 Task: Find connections with filter location Pāndhurnā with filter topic #careeradvice with filter profile language Spanish with filter current company LawSikho with filter school Sree with filter industry Political Organizations with filter service category Immigration Law with filter keywords title Business Analyst
Action: Mouse moved to (514, 62)
Screenshot: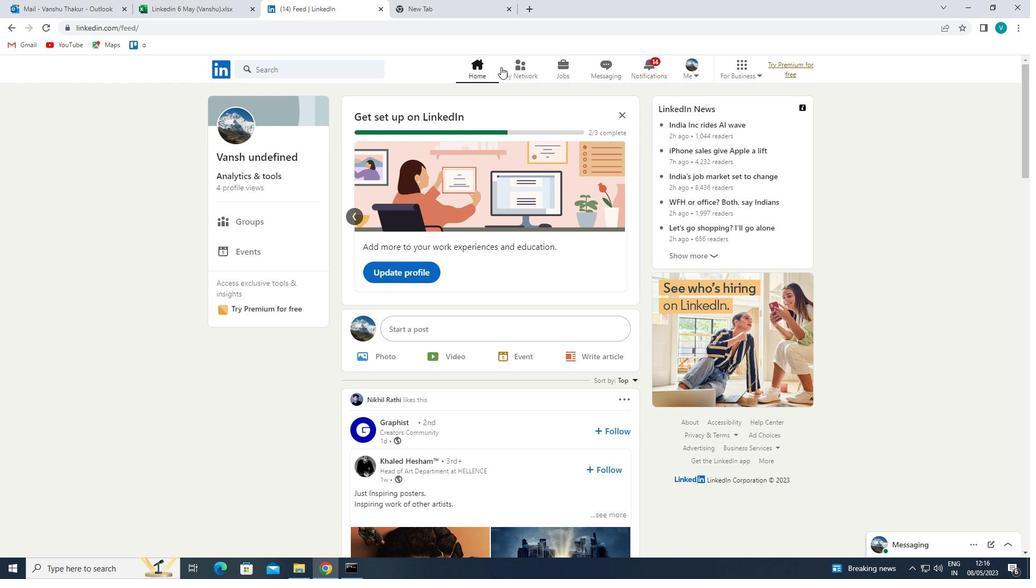 
Action: Mouse pressed left at (514, 62)
Screenshot: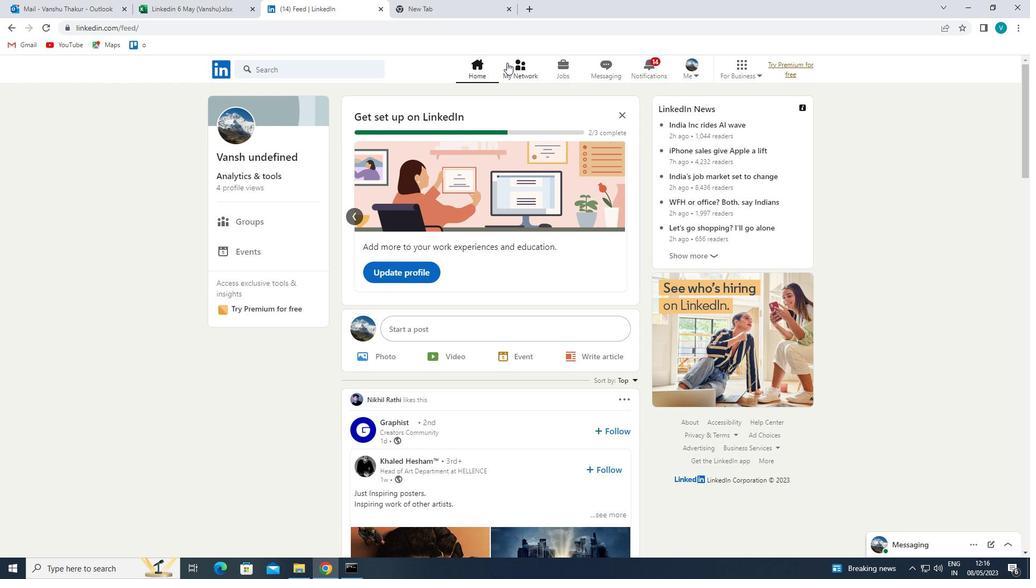 
Action: Mouse moved to (304, 125)
Screenshot: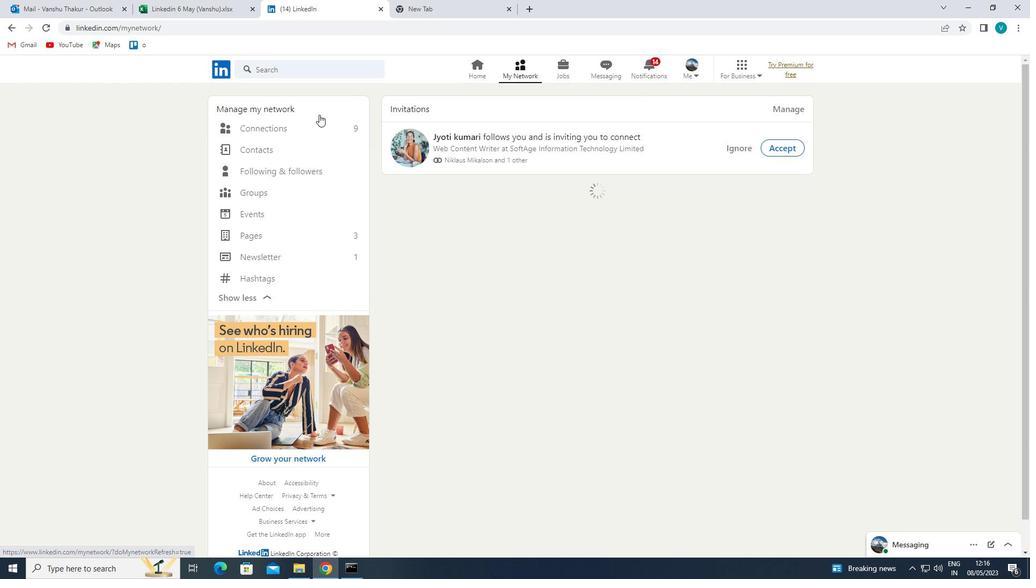 
Action: Mouse pressed left at (304, 125)
Screenshot: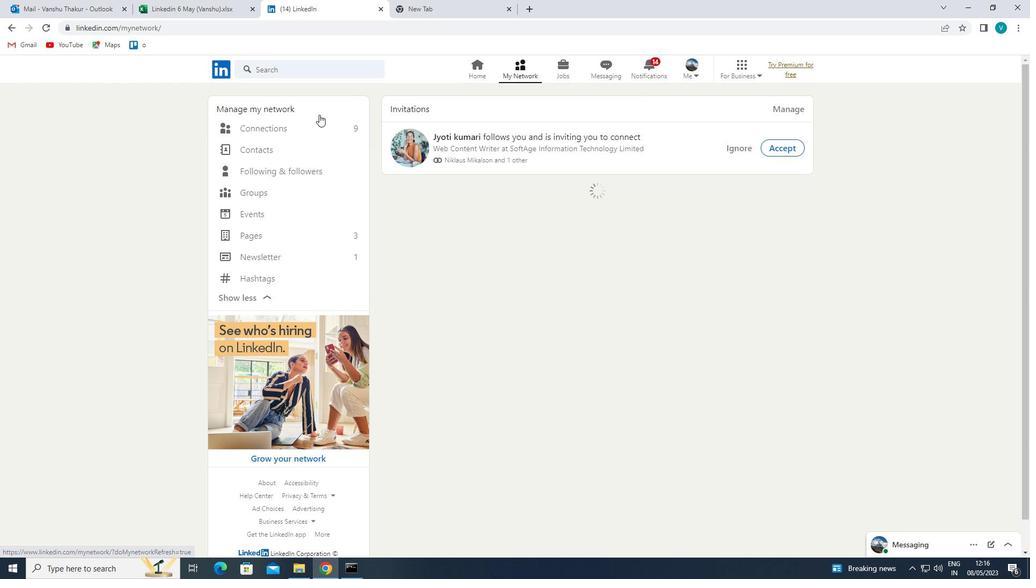 
Action: Mouse moved to (578, 124)
Screenshot: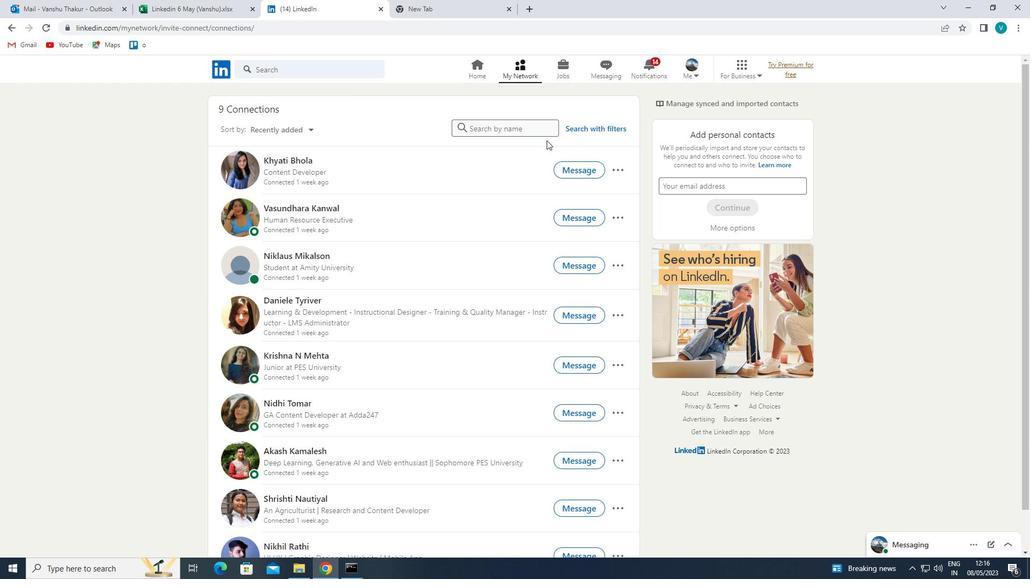 
Action: Mouse pressed left at (578, 124)
Screenshot: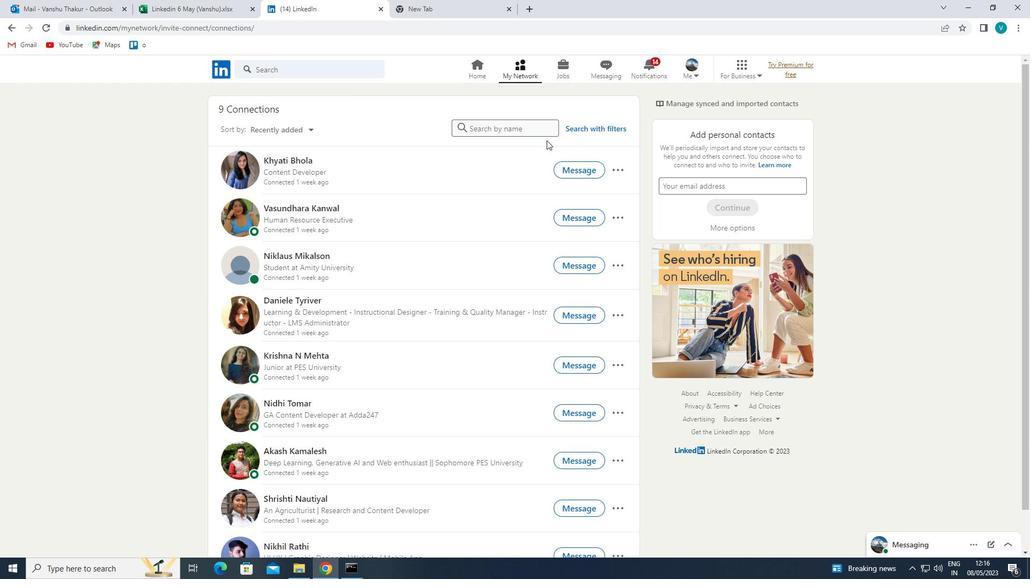 
Action: Mouse moved to (500, 100)
Screenshot: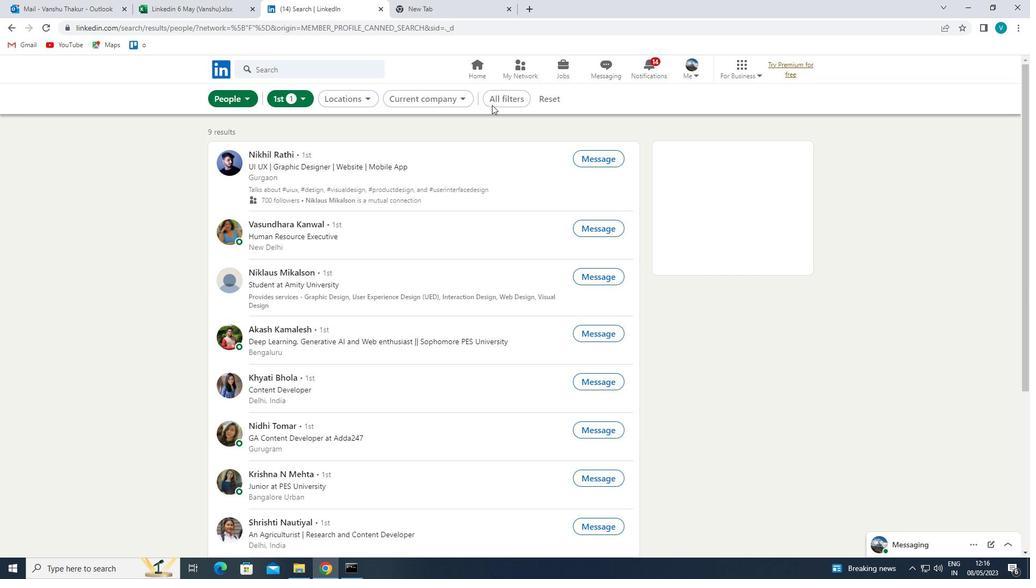 
Action: Mouse pressed left at (500, 100)
Screenshot: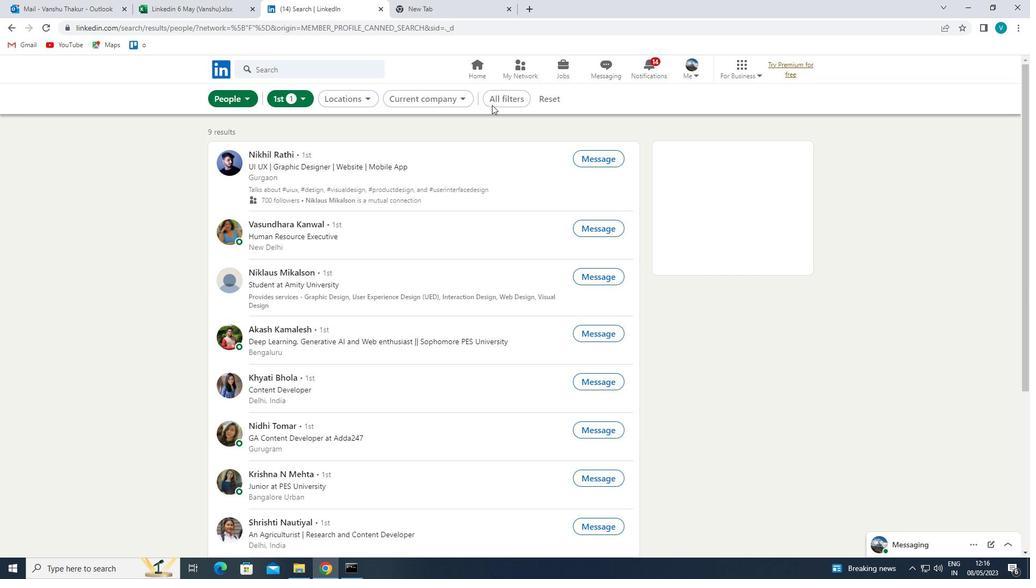 
Action: Mouse moved to (794, 214)
Screenshot: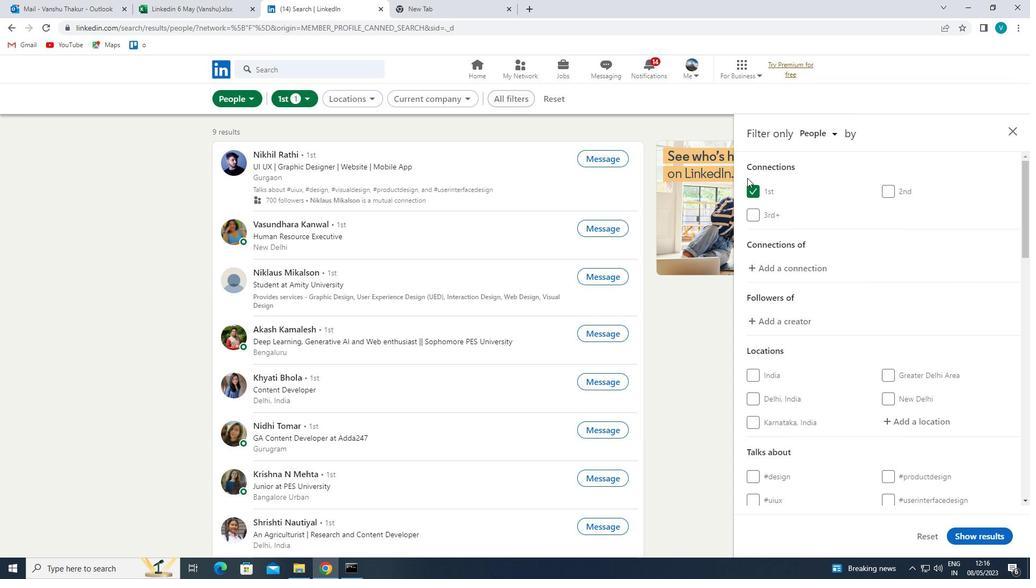 
Action: Mouse scrolled (794, 213) with delta (0, 0)
Screenshot: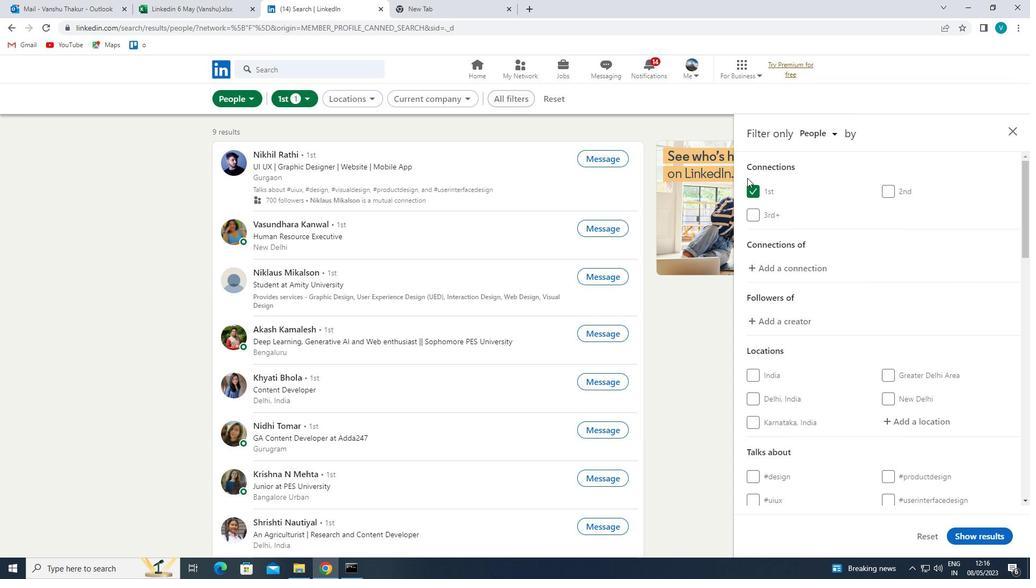 
Action: Mouse moved to (796, 216)
Screenshot: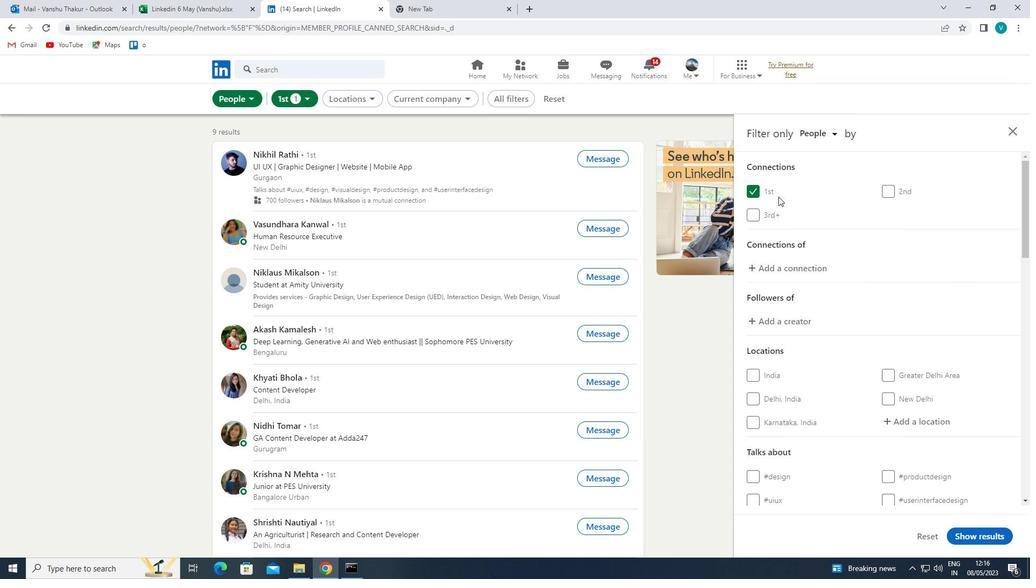 
Action: Mouse scrolled (796, 215) with delta (0, 0)
Screenshot: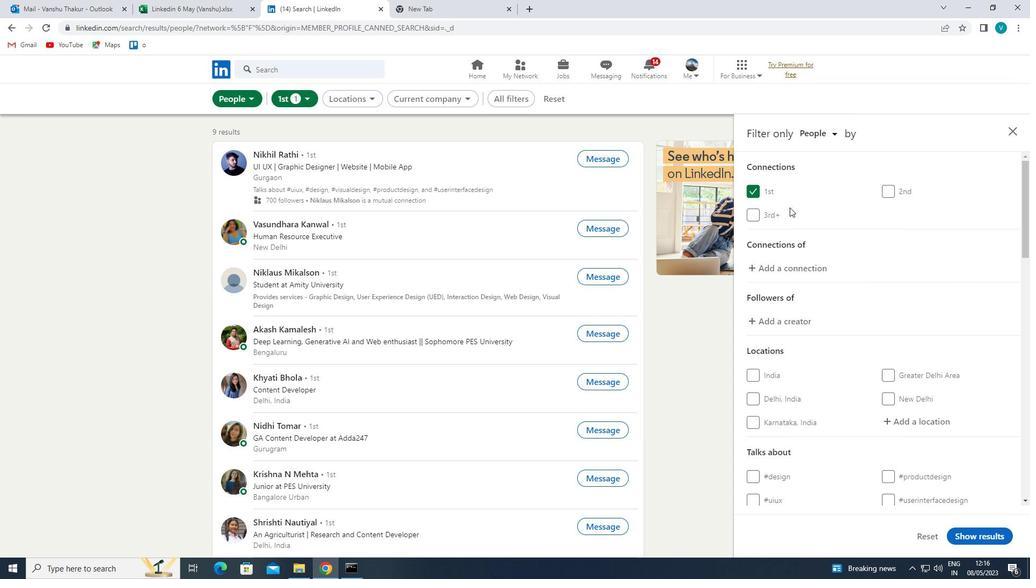
Action: Mouse moved to (796, 216)
Screenshot: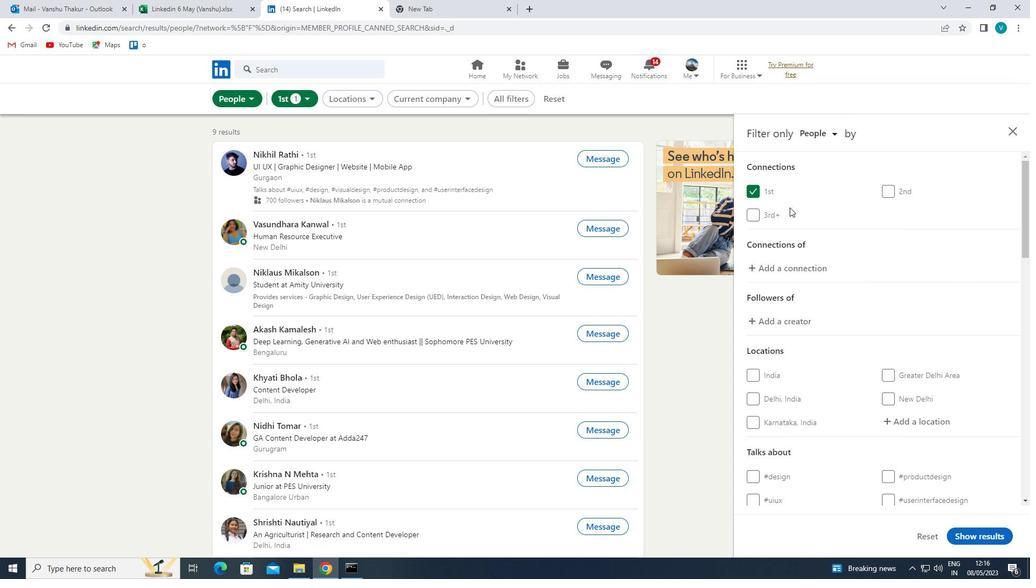 
Action: Mouse scrolled (796, 215) with delta (0, 0)
Screenshot: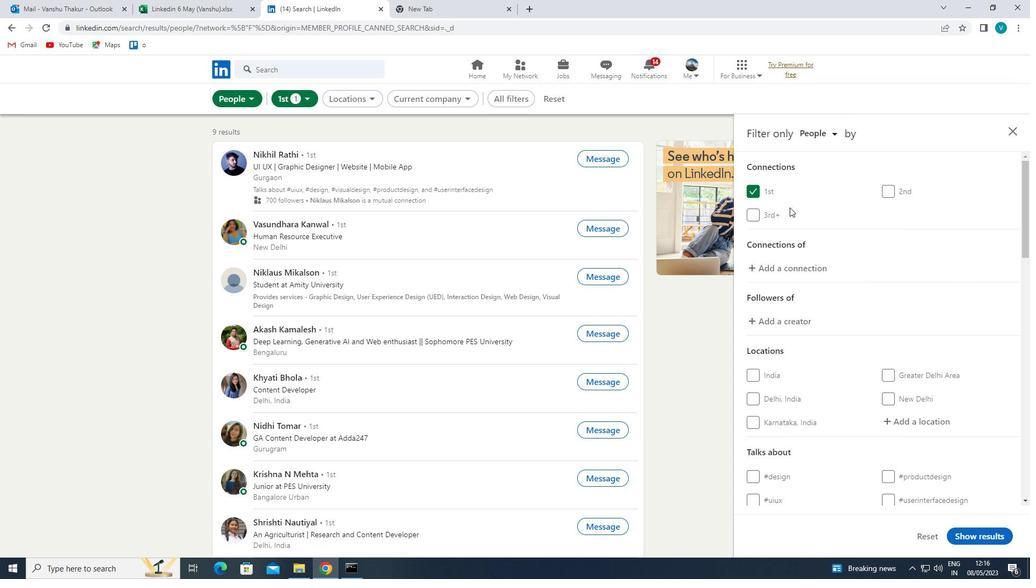 
Action: Mouse moved to (935, 265)
Screenshot: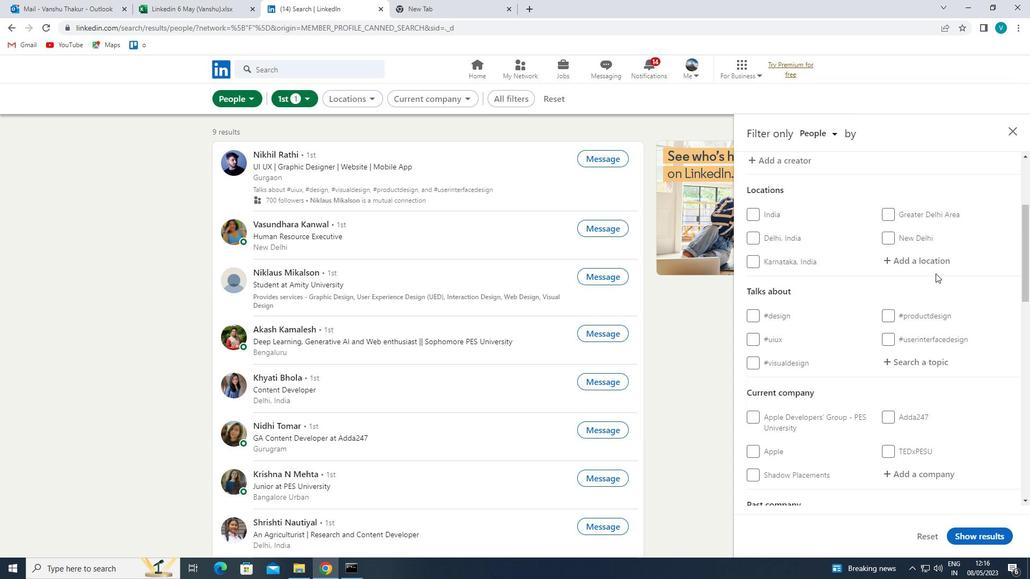 
Action: Mouse pressed left at (935, 265)
Screenshot: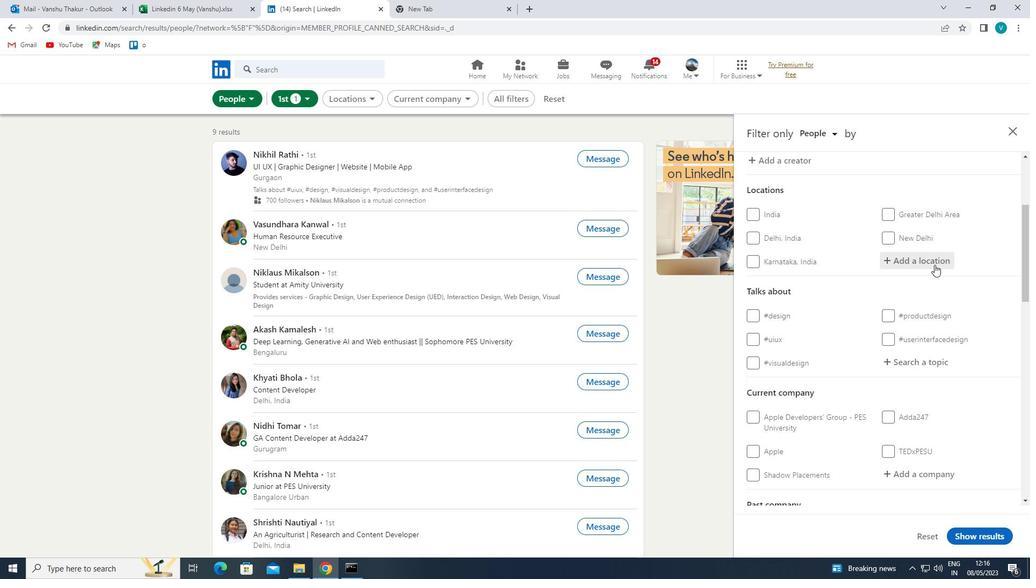 
Action: Mouse moved to (800, 205)
Screenshot: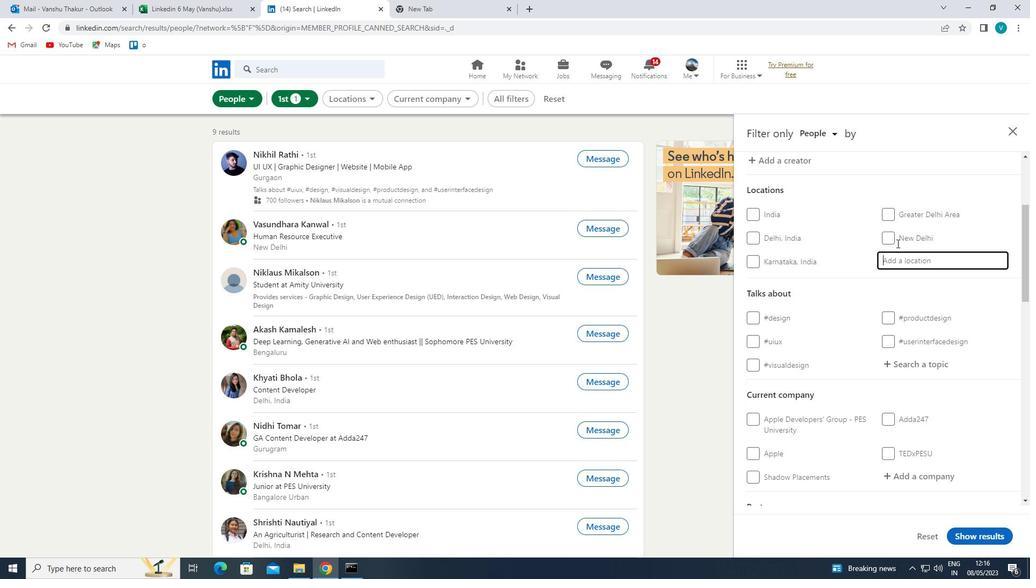
Action: Key pressed <Key.shift>PANDHURNA
Screenshot: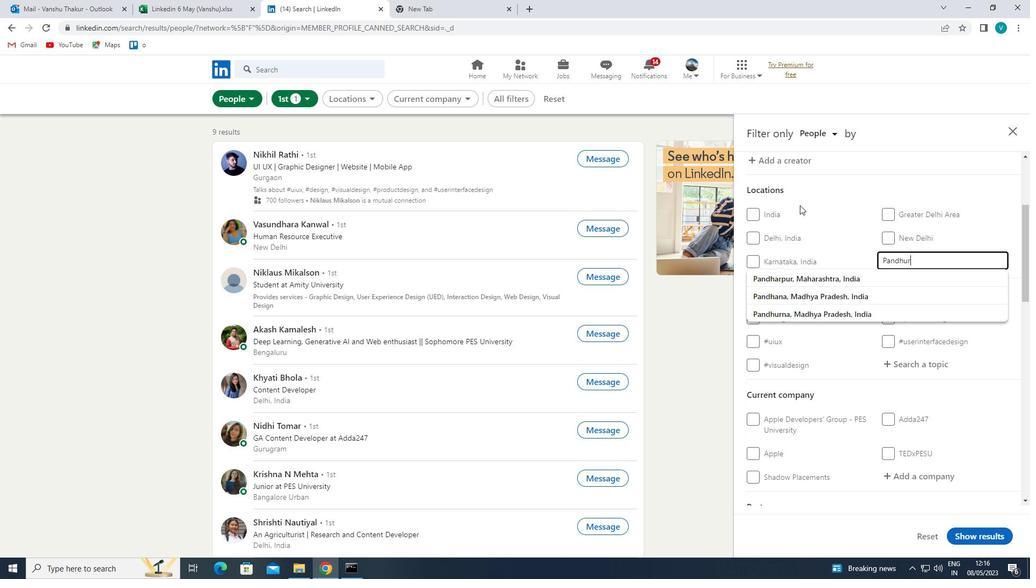 
Action: Mouse moved to (807, 275)
Screenshot: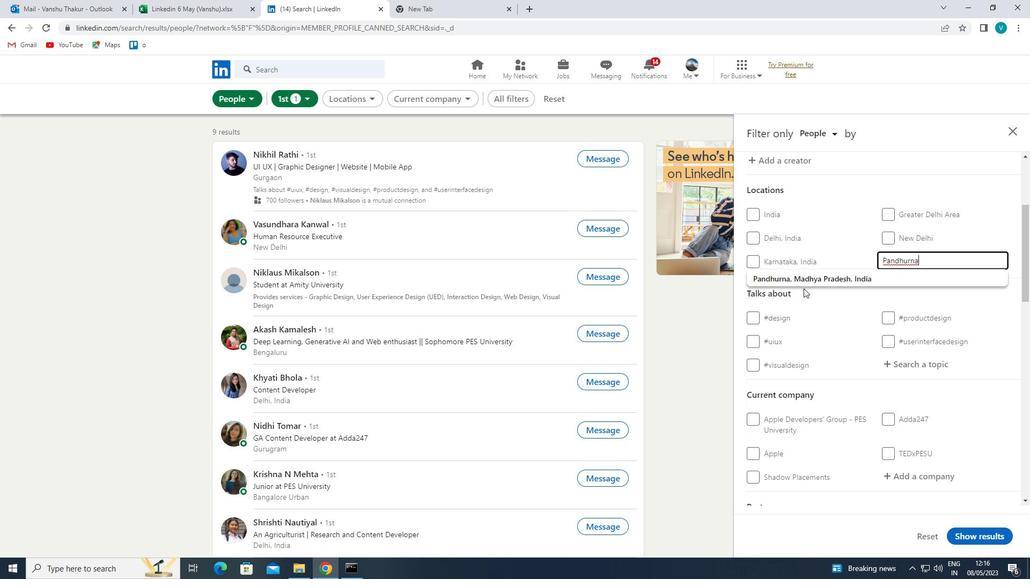 
Action: Mouse pressed left at (807, 275)
Screenshot: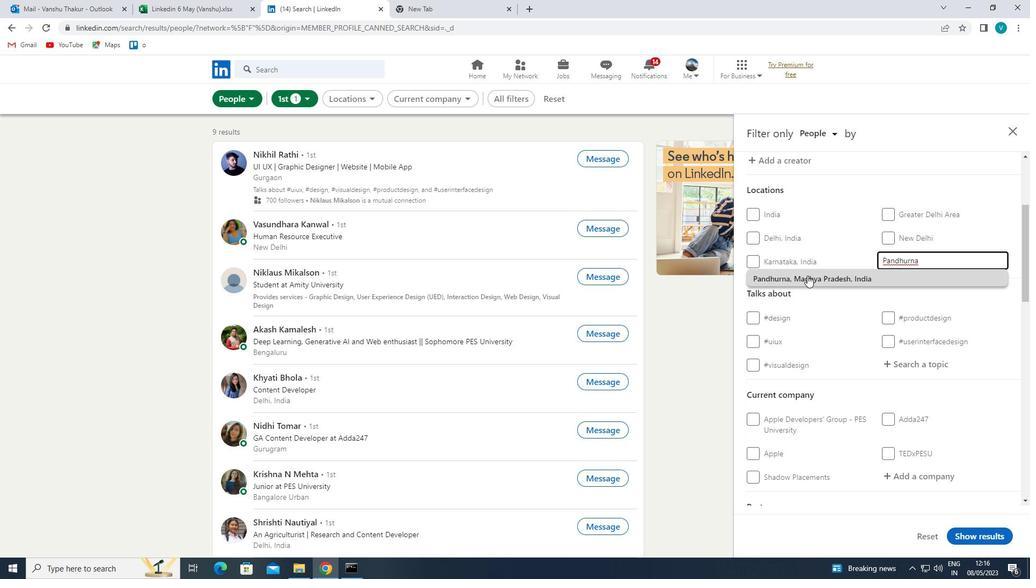 
Action: Mouse moved to (953, 351)
Screenshot: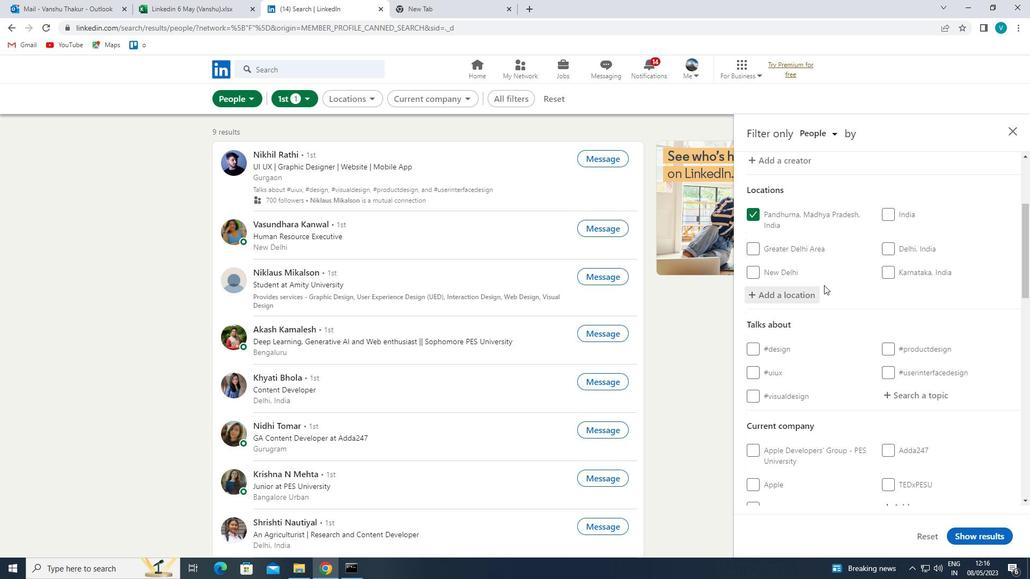 
Action: Mouse scrolled (953, 351) with delta (0, 0)
Screenshot: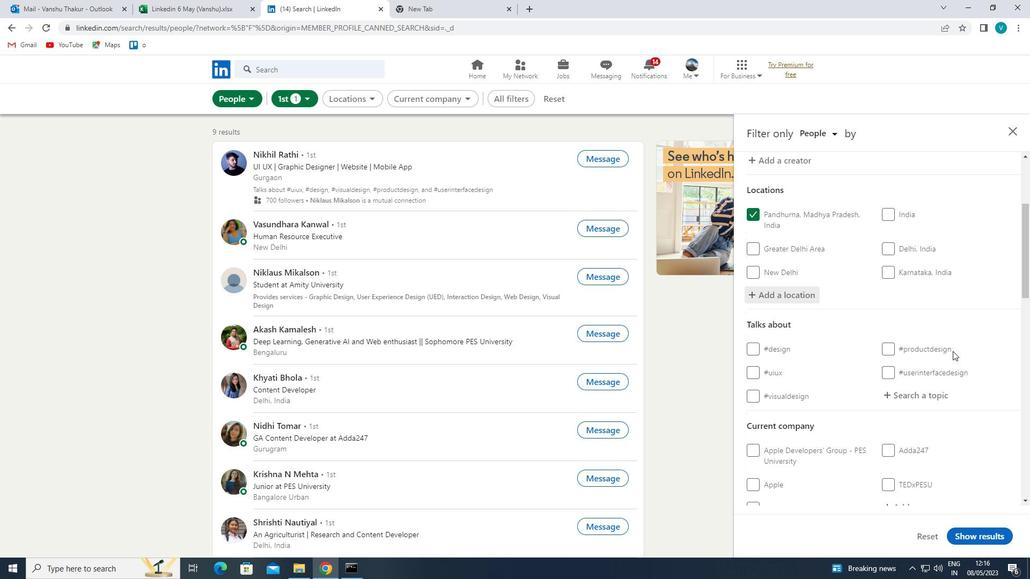 
Action: Mouse moved to (943, 343)
Screenshot: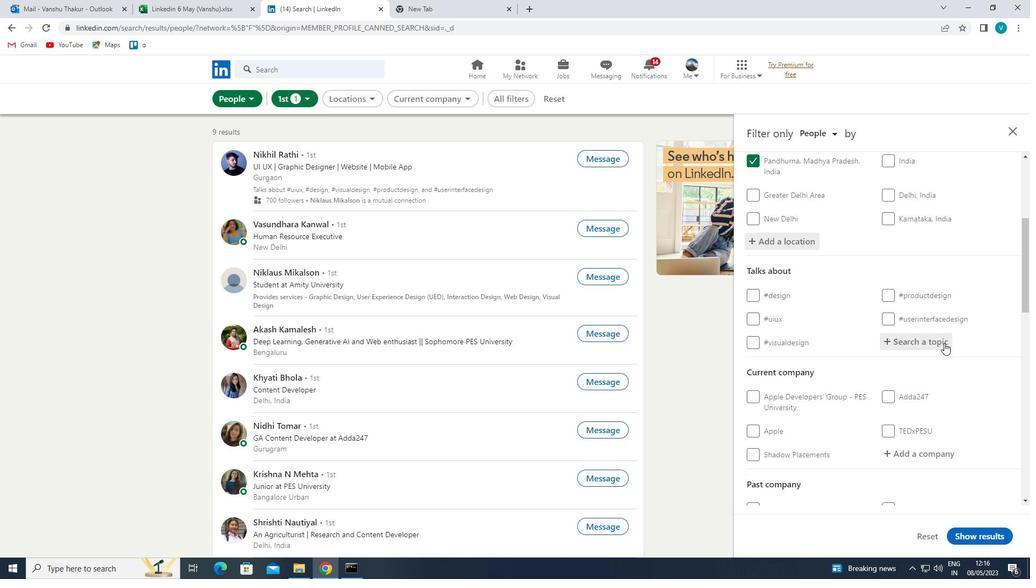 
Action: Mouse pressed left at (943, 343)
Screenshot: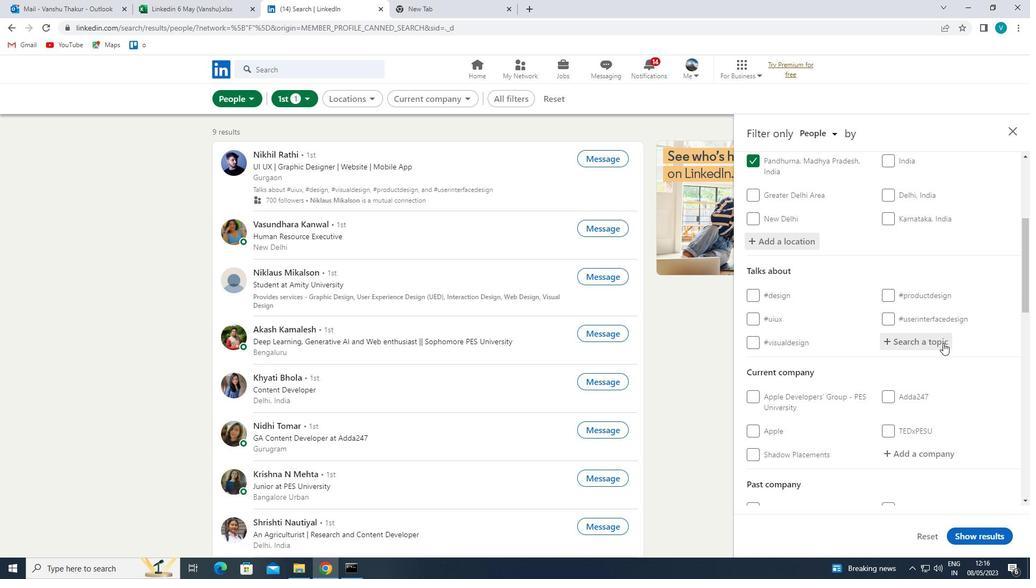 
Action: Mouse moved to (861, 295)
Screenshot: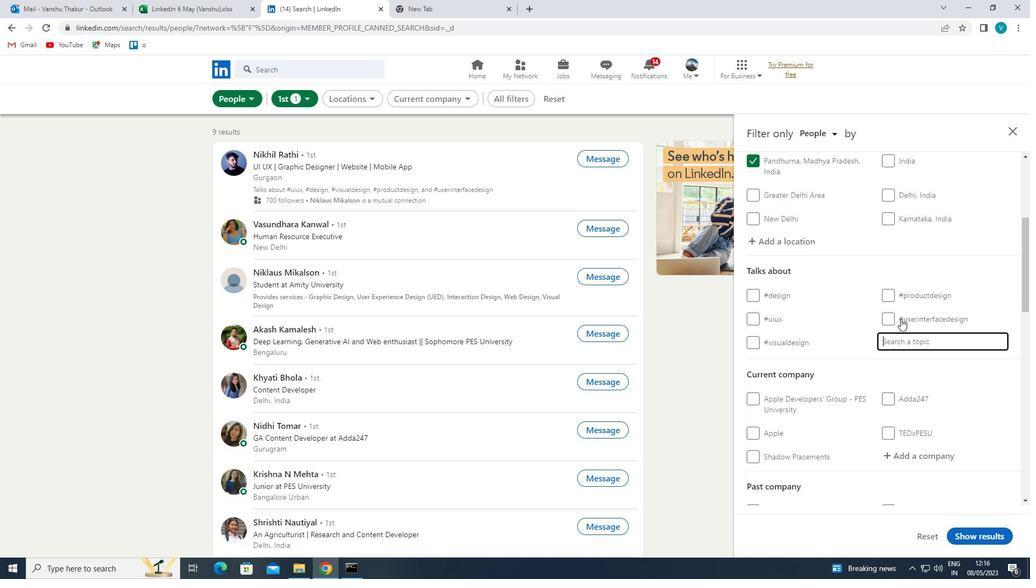
Action: Key pressed CAREERAD
Screenshot: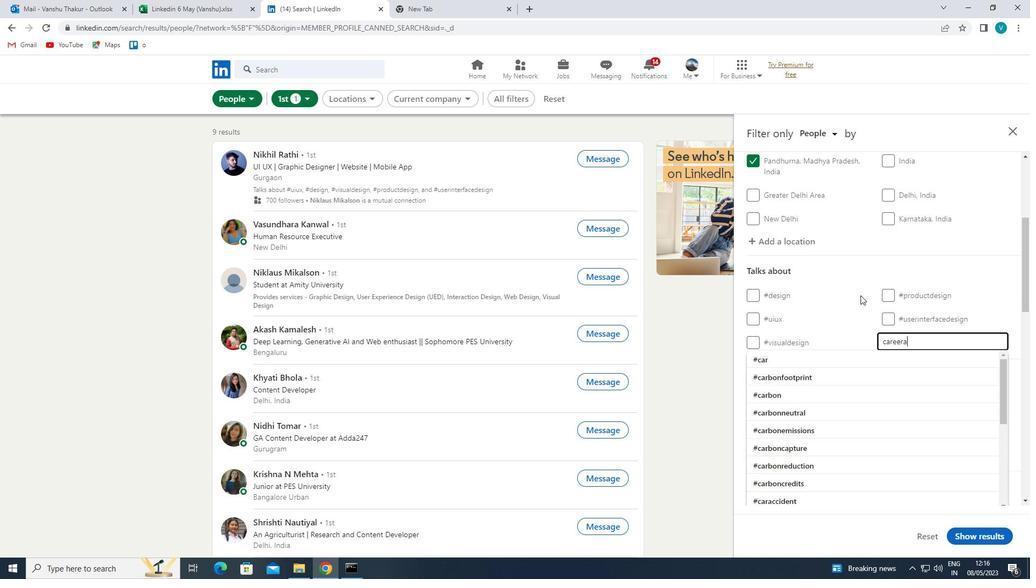 
Action: Mouse moved to (840, 354)
Screenshot: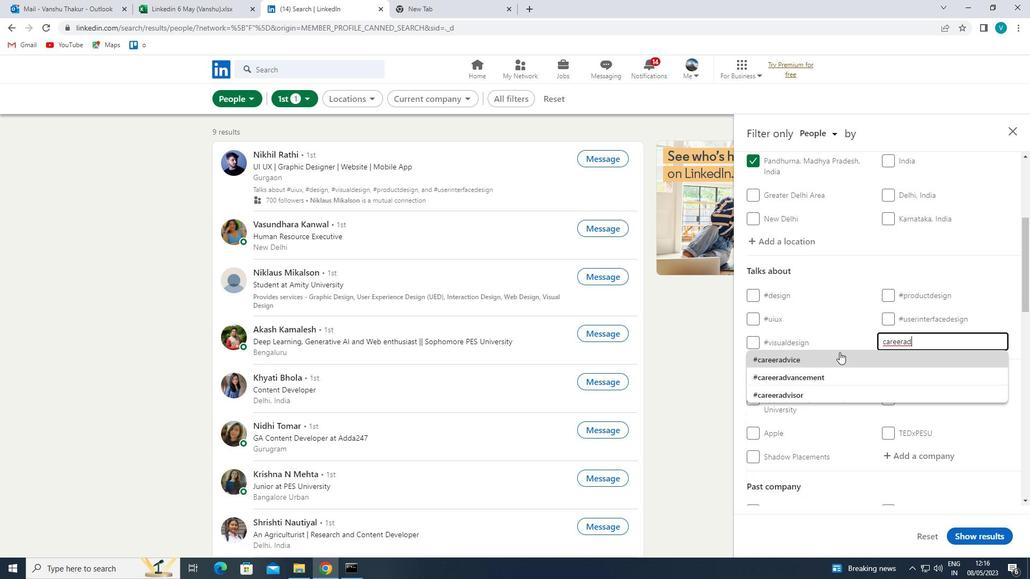 
Action: Mouse pressed left at (840, 354)
Screenshot: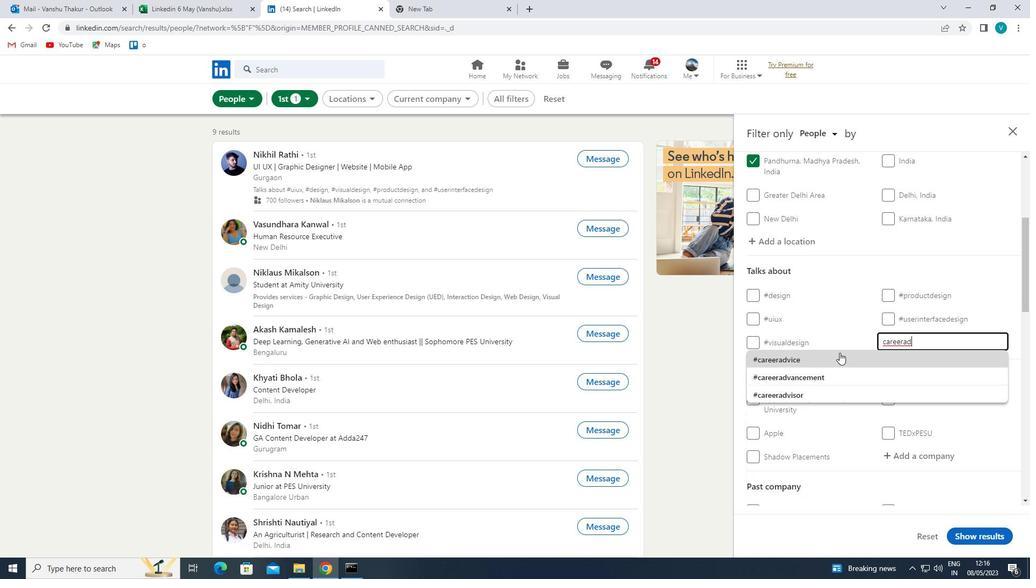 
Action: Mouse moved to (928, 358)
Screenshot: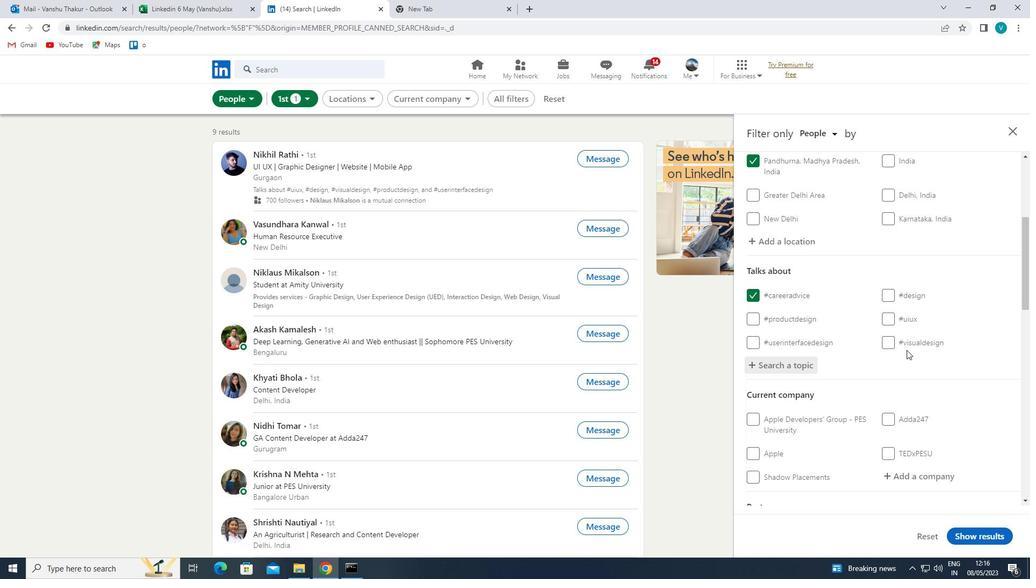 
Action: Mouse scrolled (928, 357) with delta (0, 0)
Screenshot: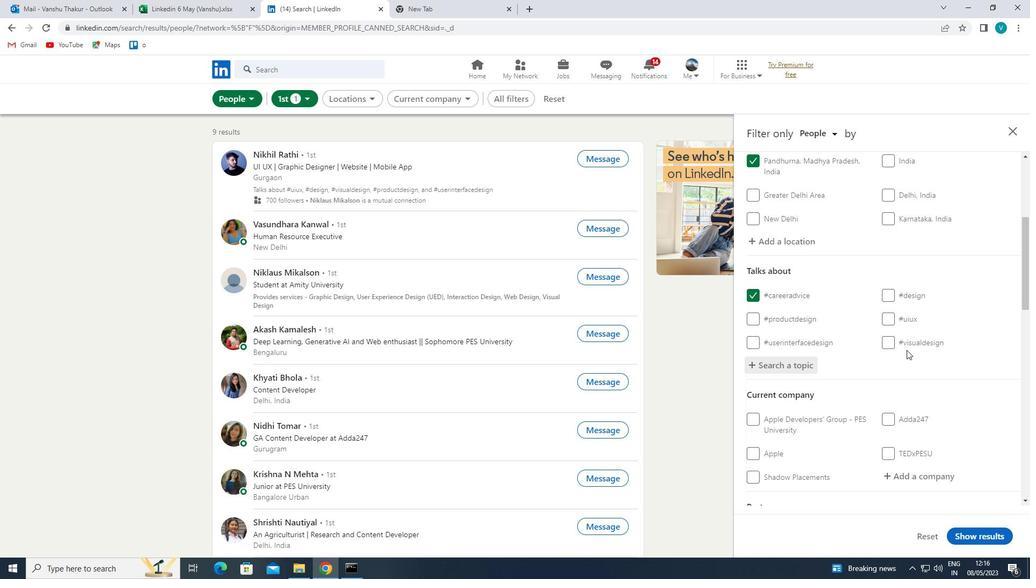 
Action: Mouse moved to (931, 360)
Screenshot: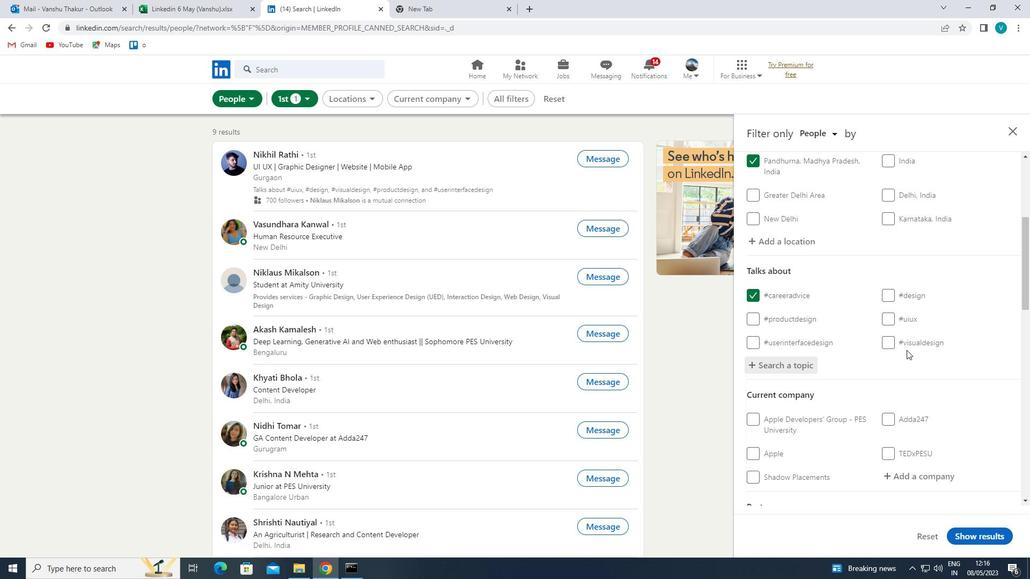 
Action: Mouse scrolled (931, 360) with delta (0, 0)
Screenshot: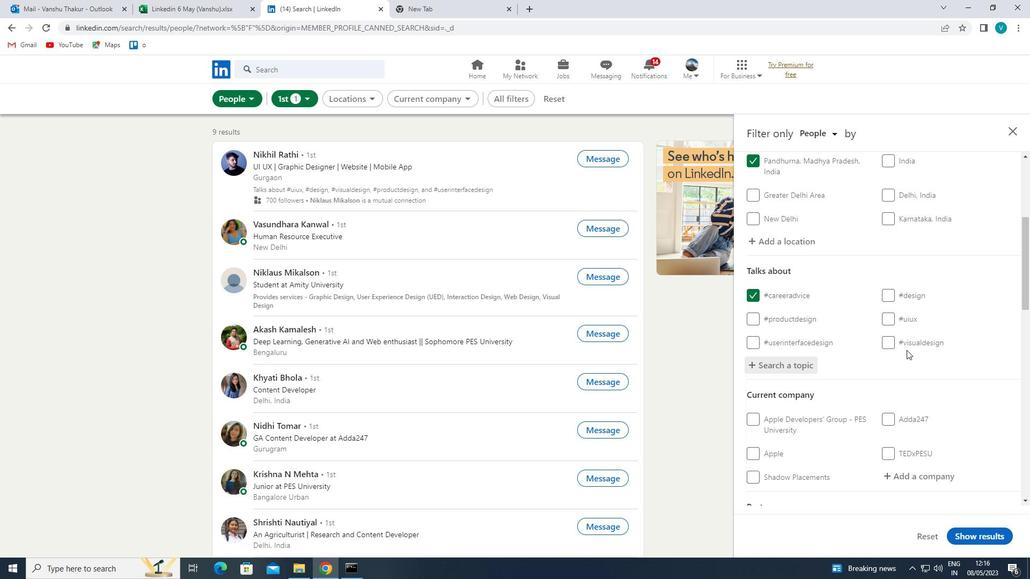 
Action: Mouse moved to (934, 369)
Screenshot: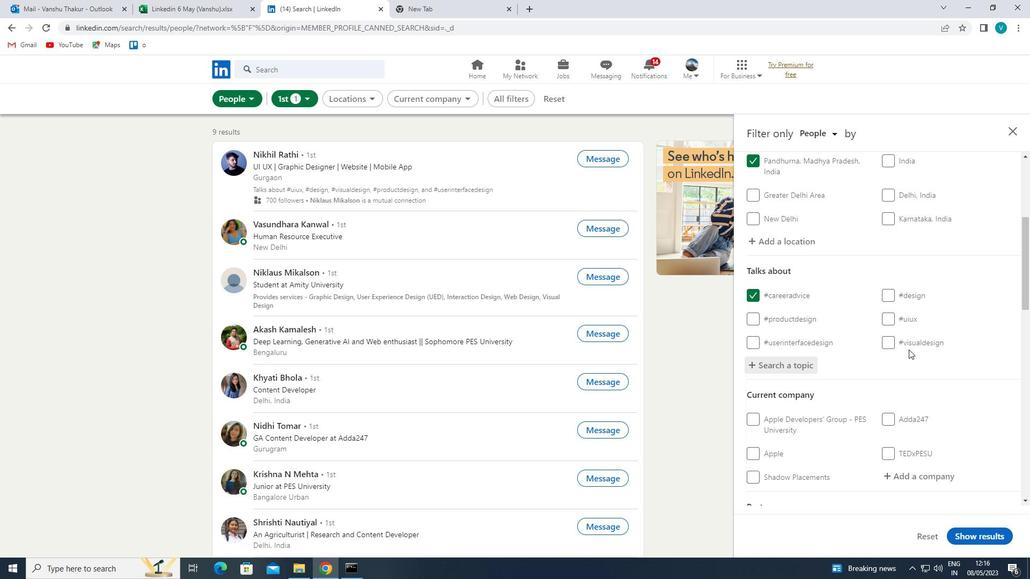 
Action: Mouse scrolled (934, 368) with delta (0, 0)
Screenshot: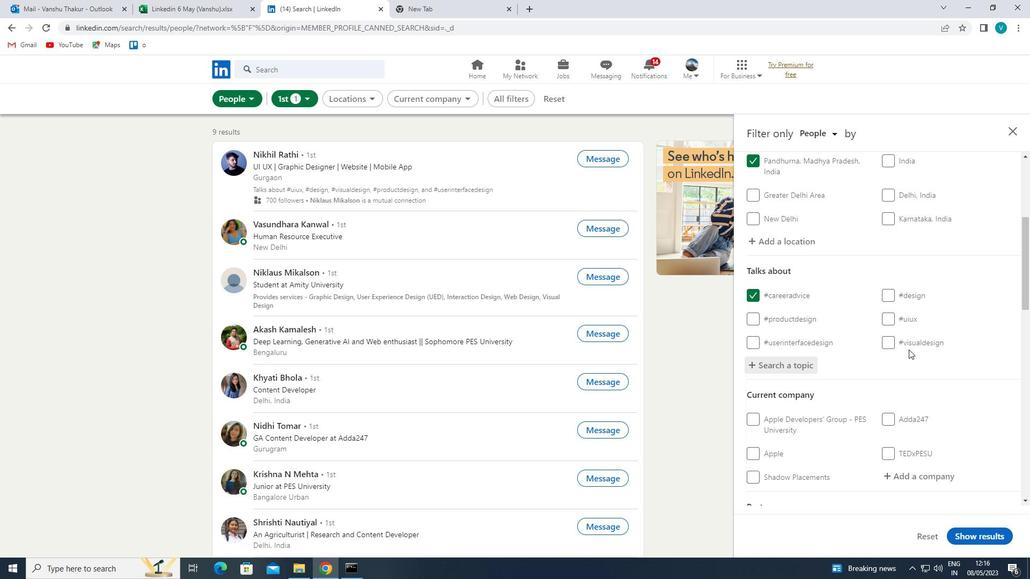 
Action: Mouse moved to (933, 371)
Screenshot: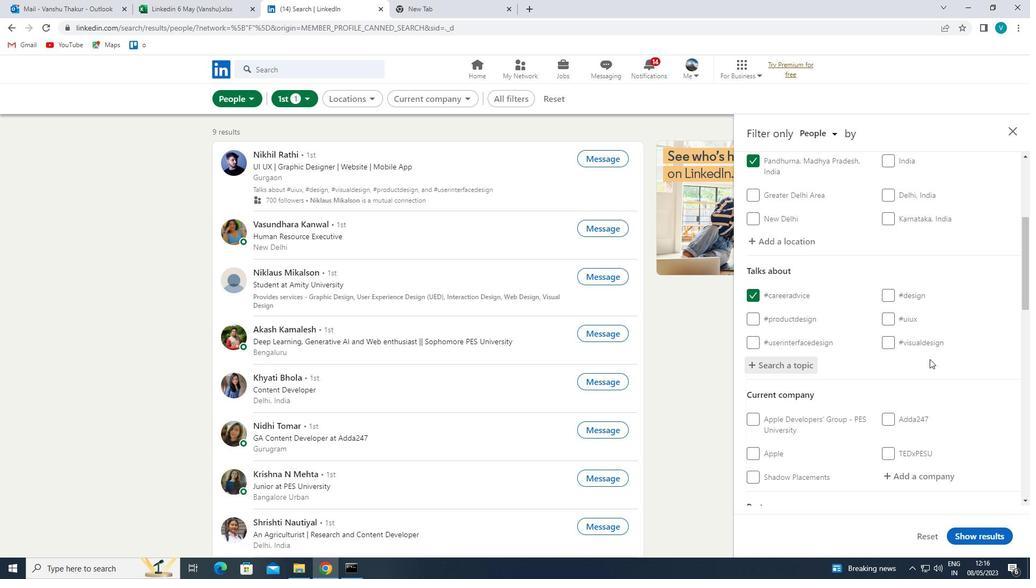 
Action: Mouse scrolled (933, 370) with delta (0, 0)
Screenshot: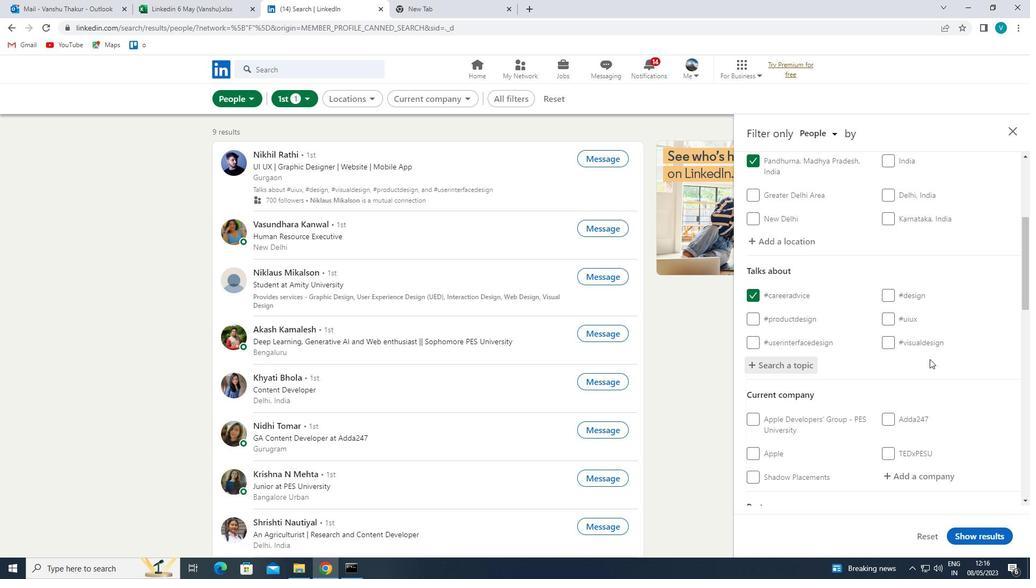 
Action: Mouse moved to (917, 263)
Screenshot: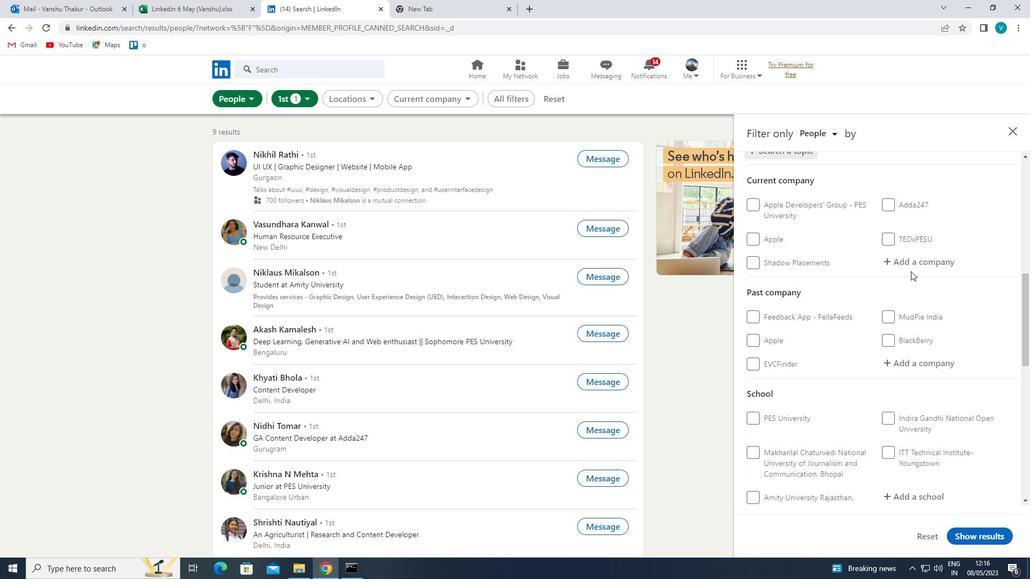 
Action: Mouse pressed left at (917, 263)
Screenshot: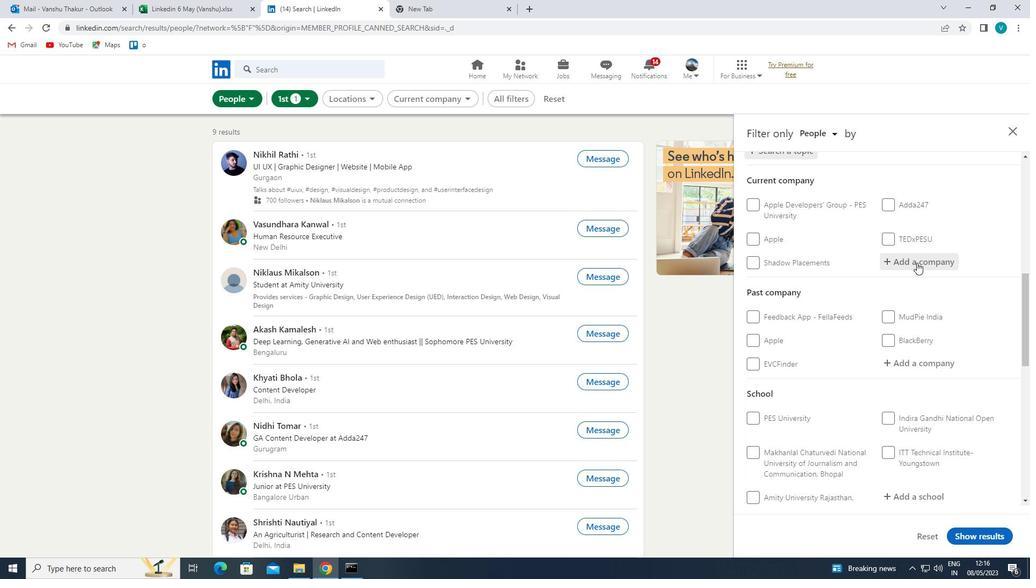 
Action: Key pressed <Key.shift>LAW<Key.shift>SIKHO
Screenshot: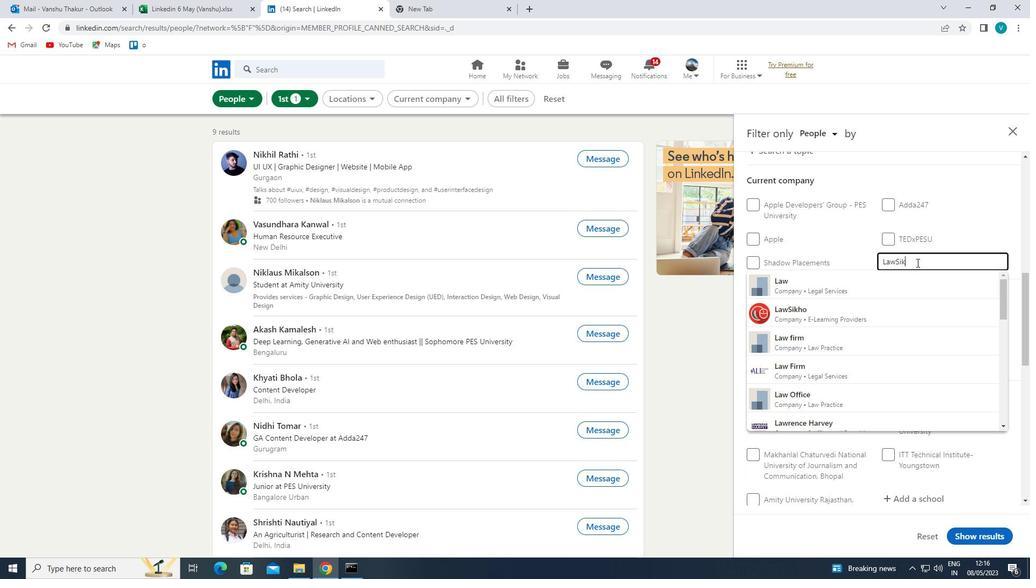 
Action: Mouse moved to (898, 279)
Screenshot: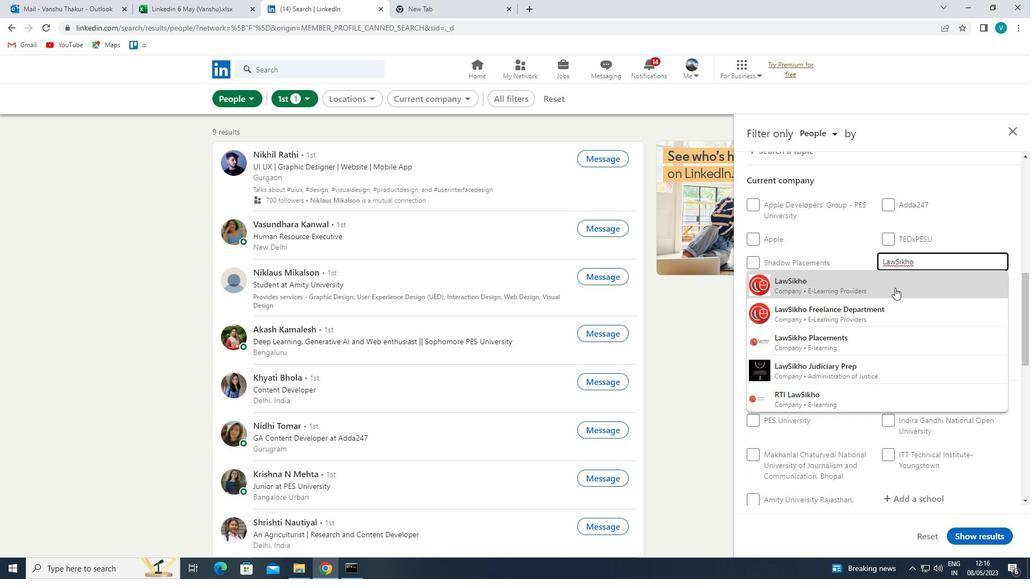 
Action: Mouse pressed left at (898, 279)
Screenshot: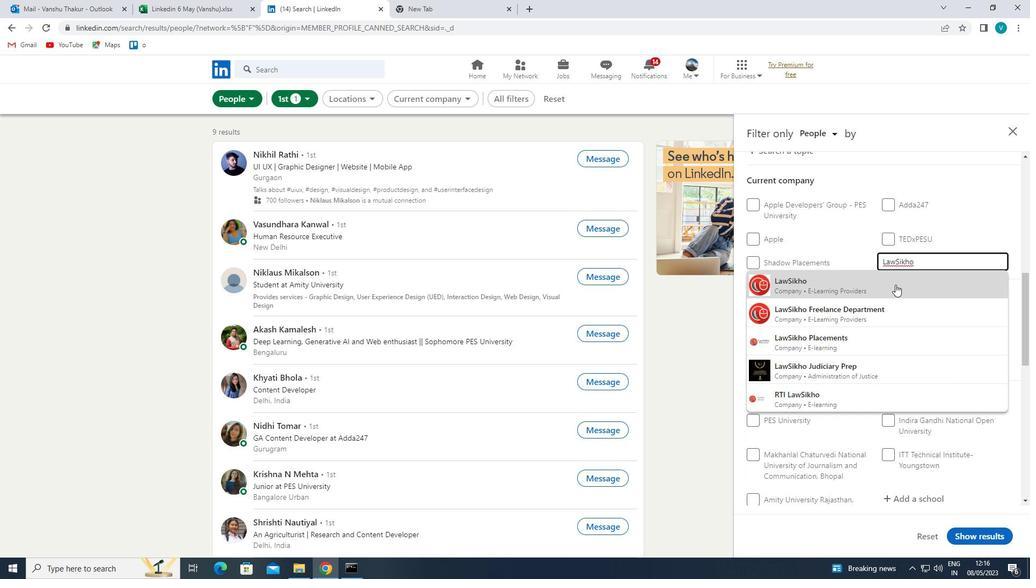 
Action: Mouse moved to (898, 278)
Screenshot: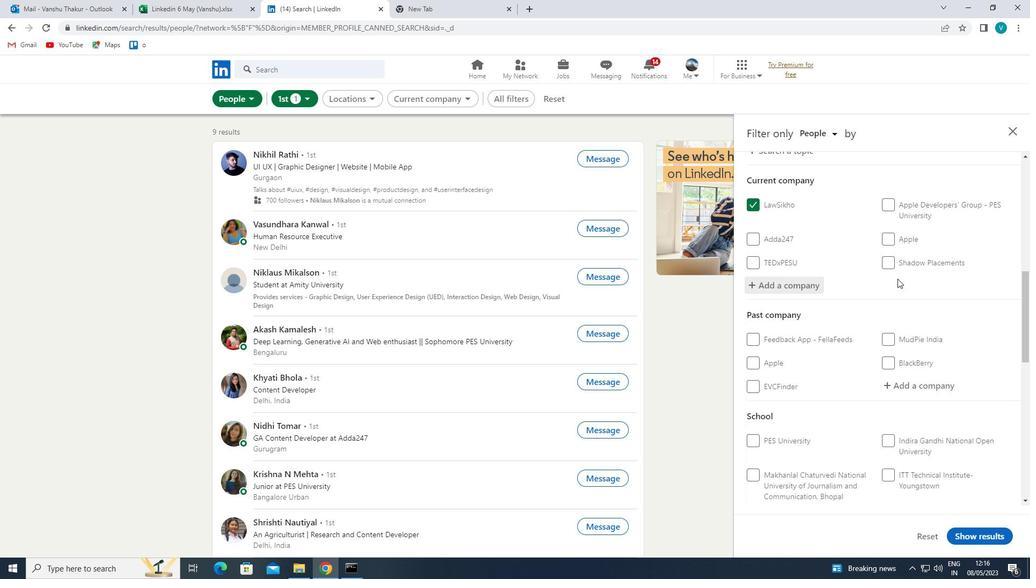 
Action: Mouse scrolled (898, 278) with delta (0, 0)
Screenshot: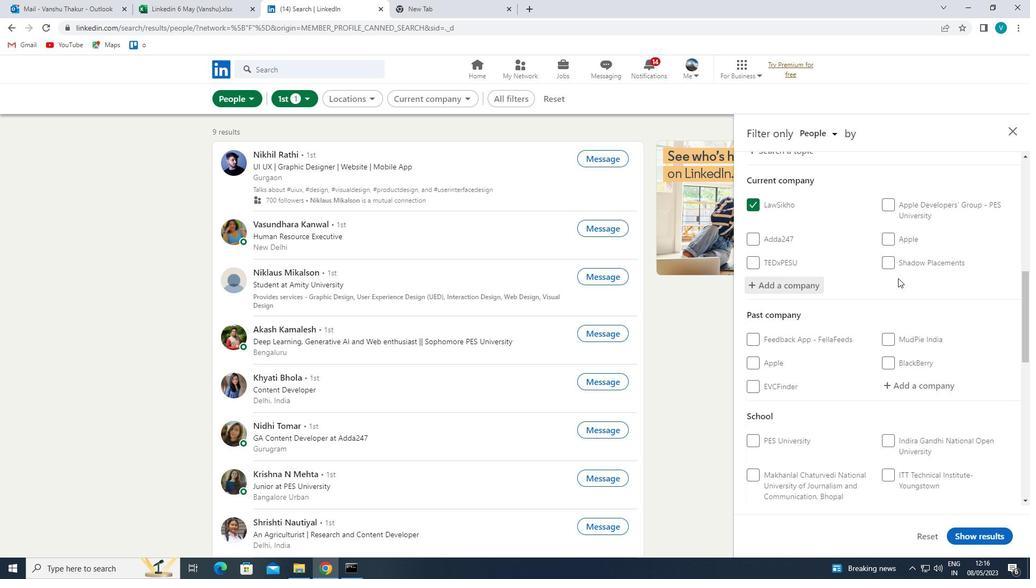 
Action: Mouse moved to (899, 278)
Screenshot: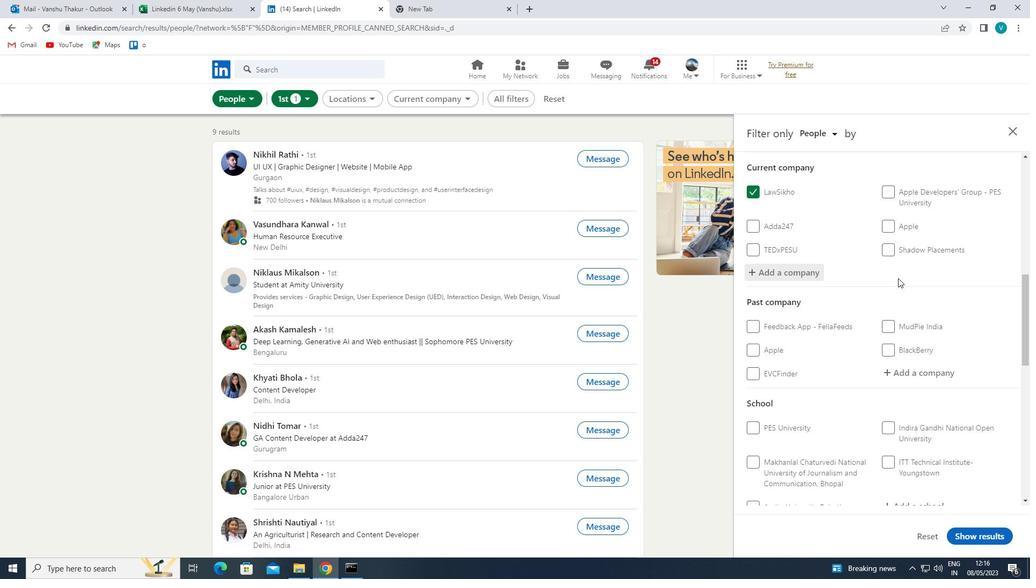 
Action: Mouse scrolled (899, 278) with delta (0, 0)
Screenshot: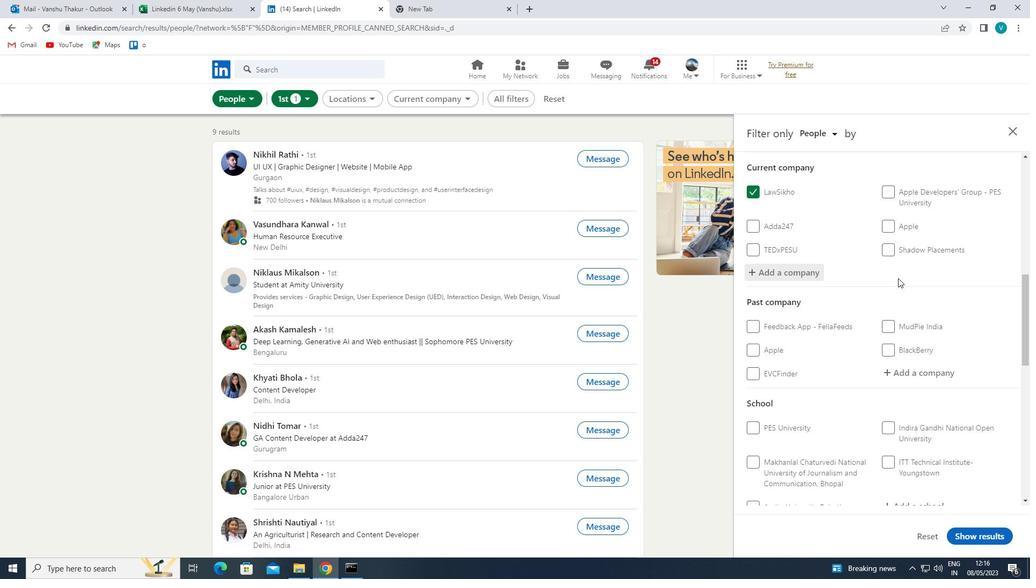 
Action: Mouse moved to (900, 279)
Screenshot: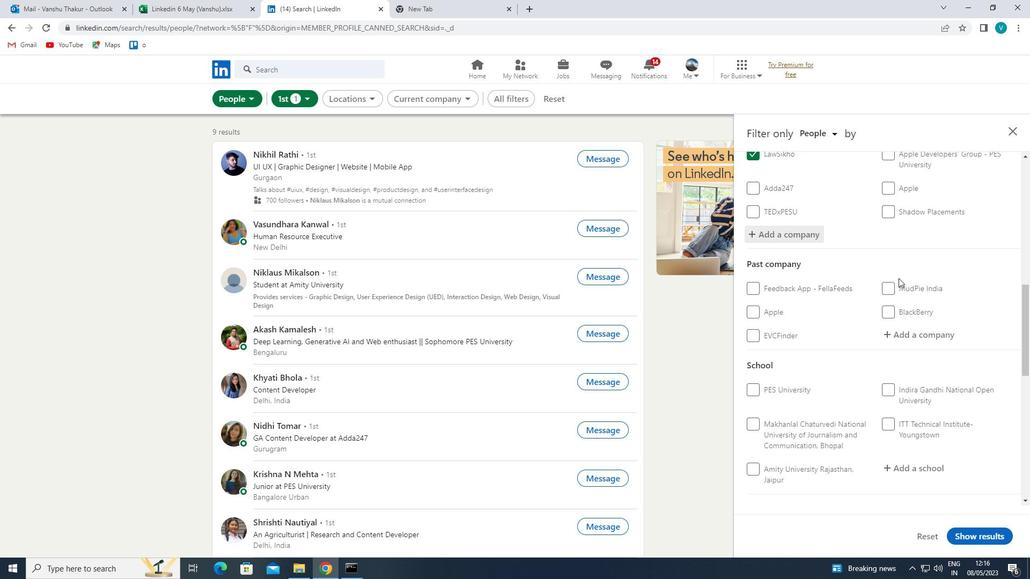 
Action: Mouse scrolled (900, 279) with delta (0, 0)
Screenshot: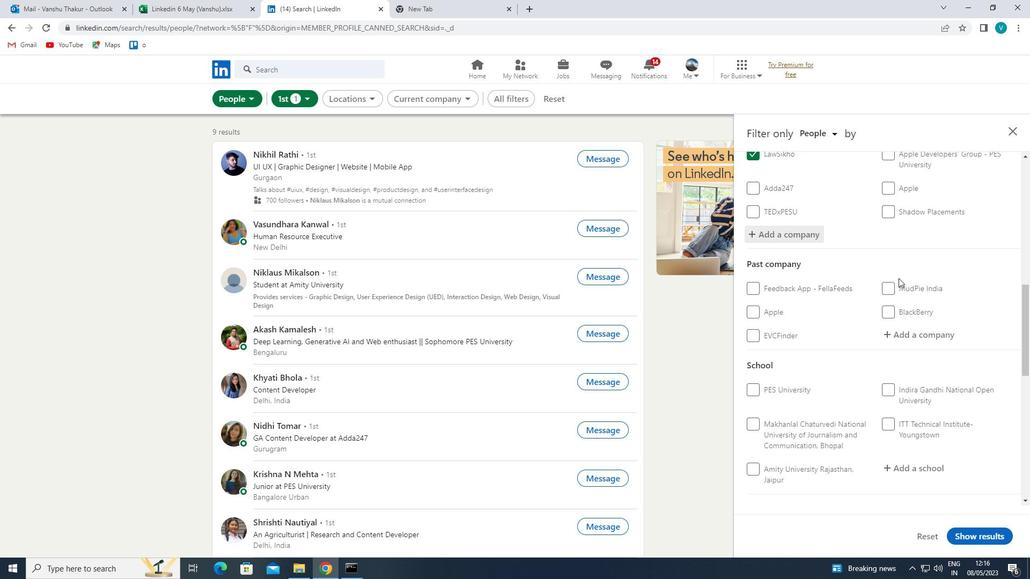 
Action: Mouse moved to (901, 280)
Screenshot: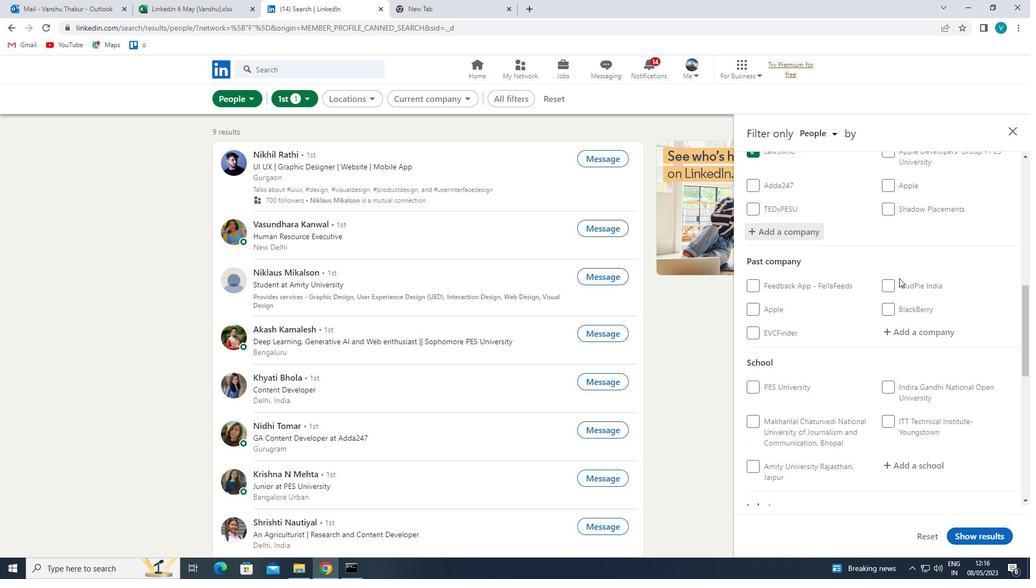 
Action: Mouse scrolled (901, 280) with delta (0, 0)
Screenshot: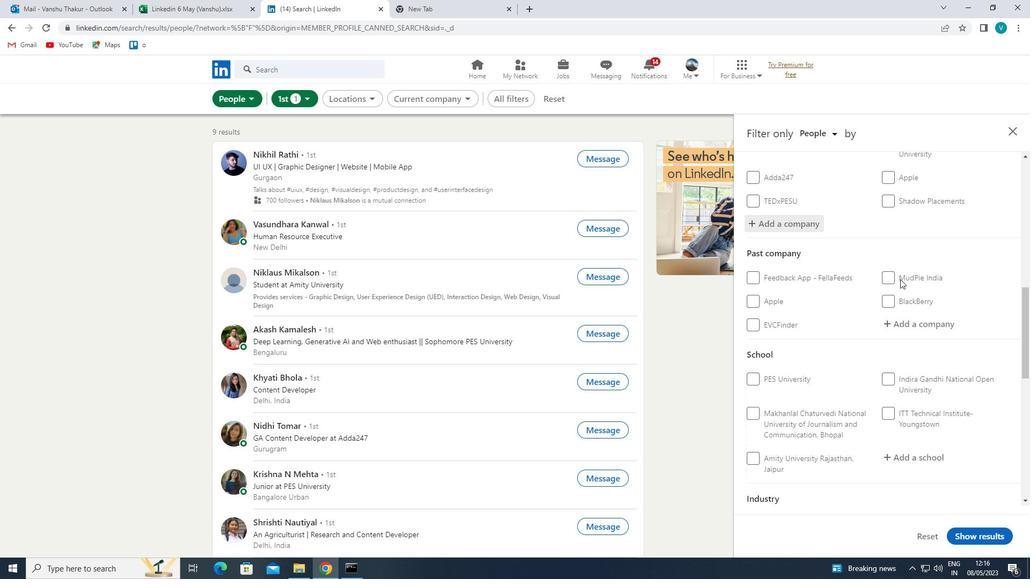 
Action: Mouse moved to (933, 303)
Screenshot: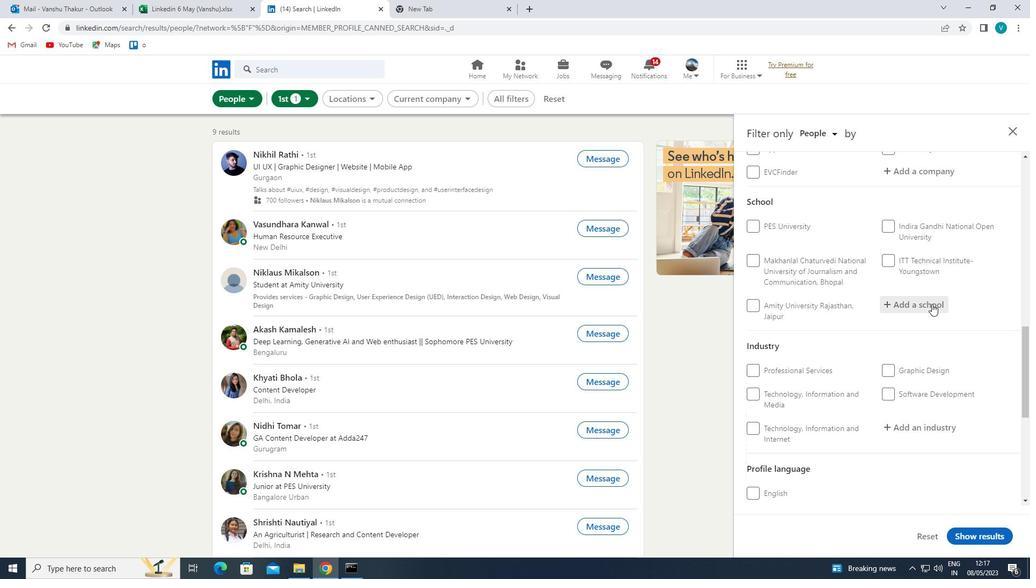 
Action: Mouse pressed left at (933, 303)
Screenshot: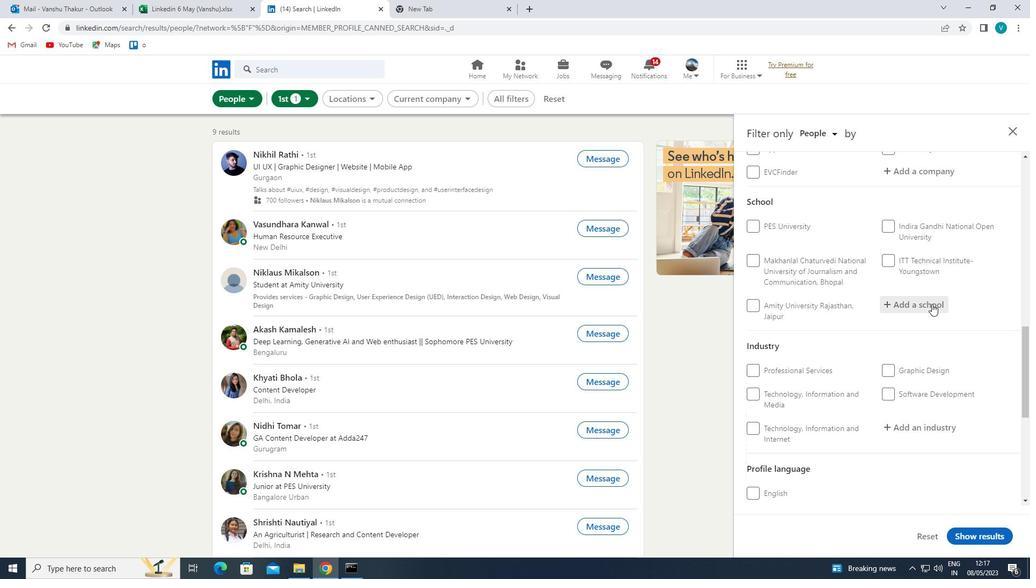 
Action: Key pressed <Key.shift>SREE
Screenshot: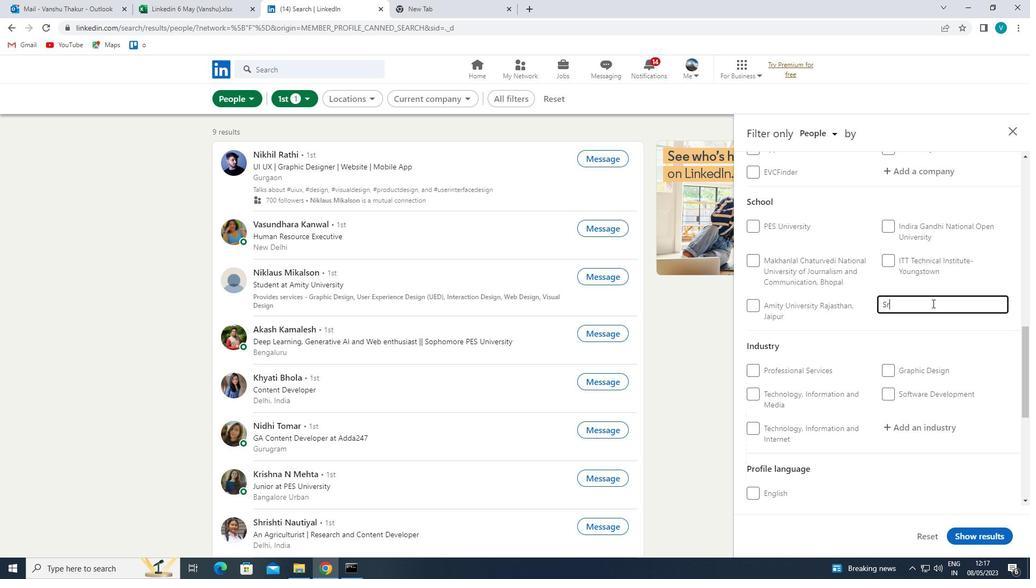 
Action: Mouse moved to (847, 326)
Screenshot: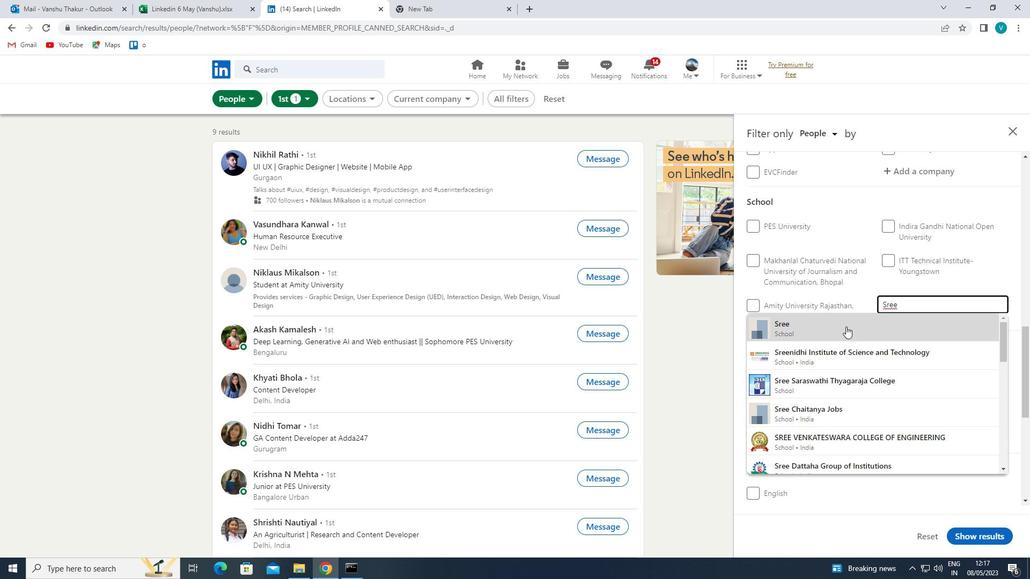 
Action: Mouse pressed left at (847, 326)
Screenshot: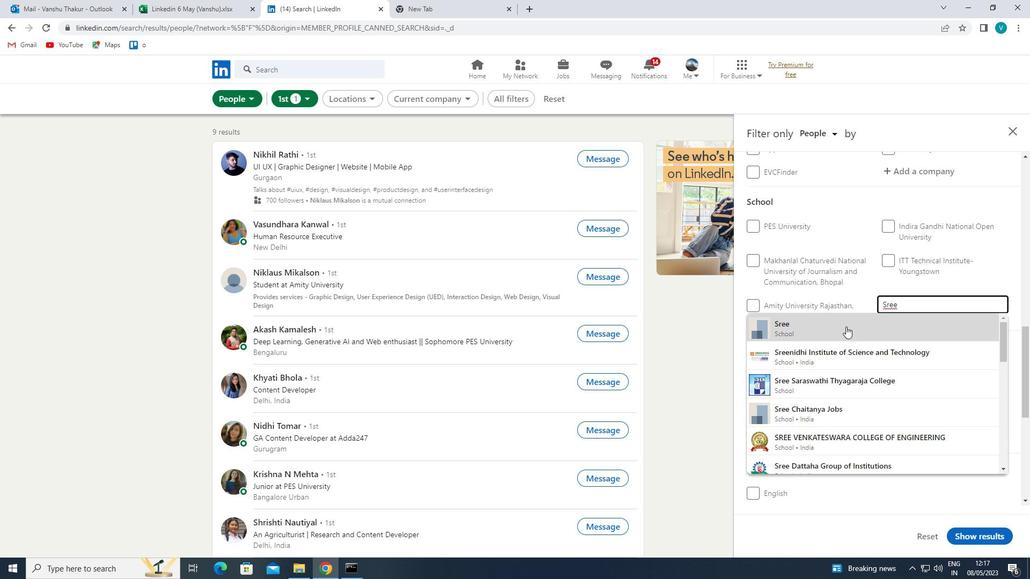 
Action: Mouse scrolled (847, 325) with delta (0, 0)
Screenshot: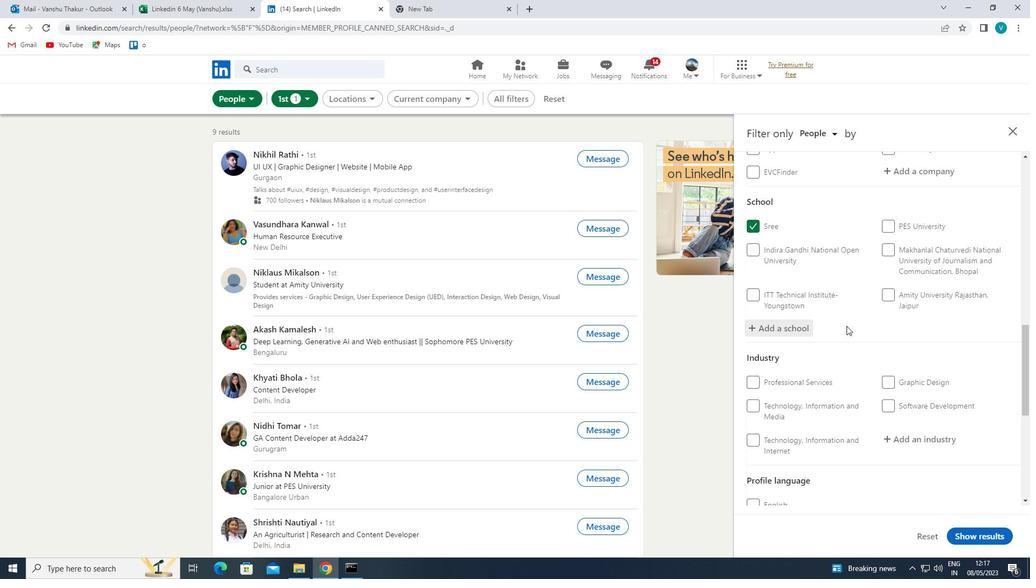 
Action: Mouse scrolled (847, 325) with delta (0, 0)
Screenshot: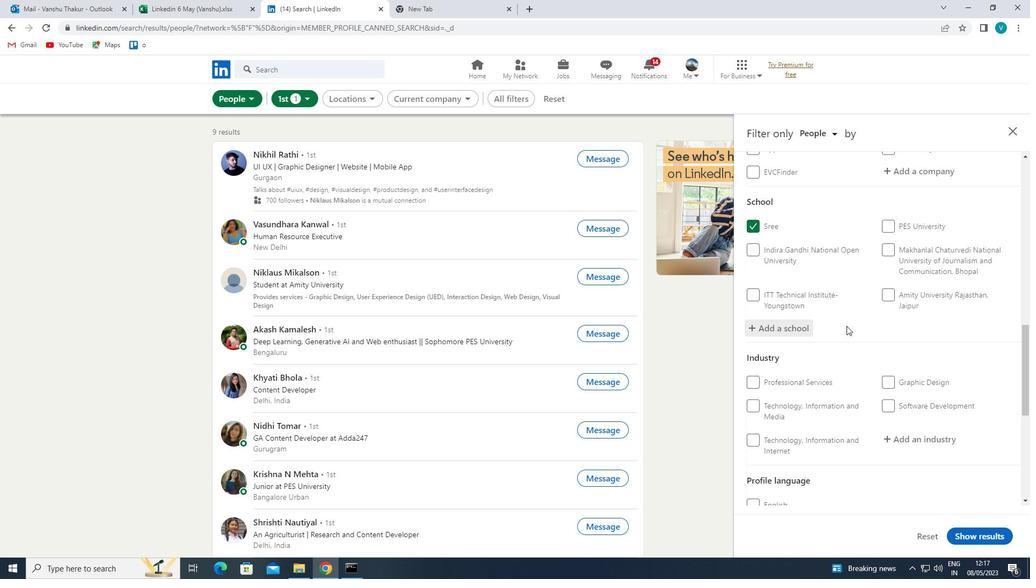 
Action: Mouse moved to (848, 326)
Screenshot: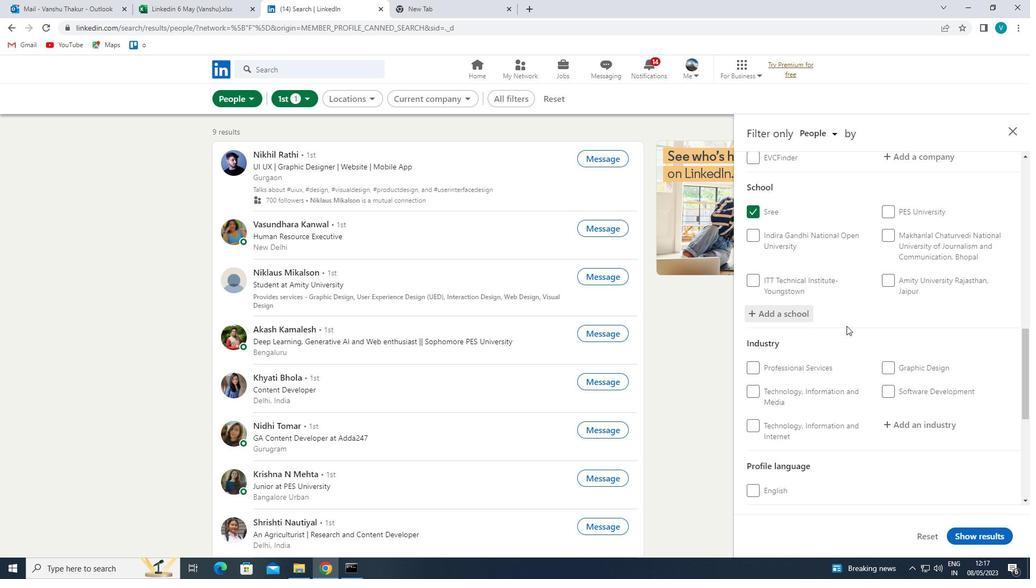 
Action: Mouse scrolled (848, 325) with delta (0, 0)
Screenshot: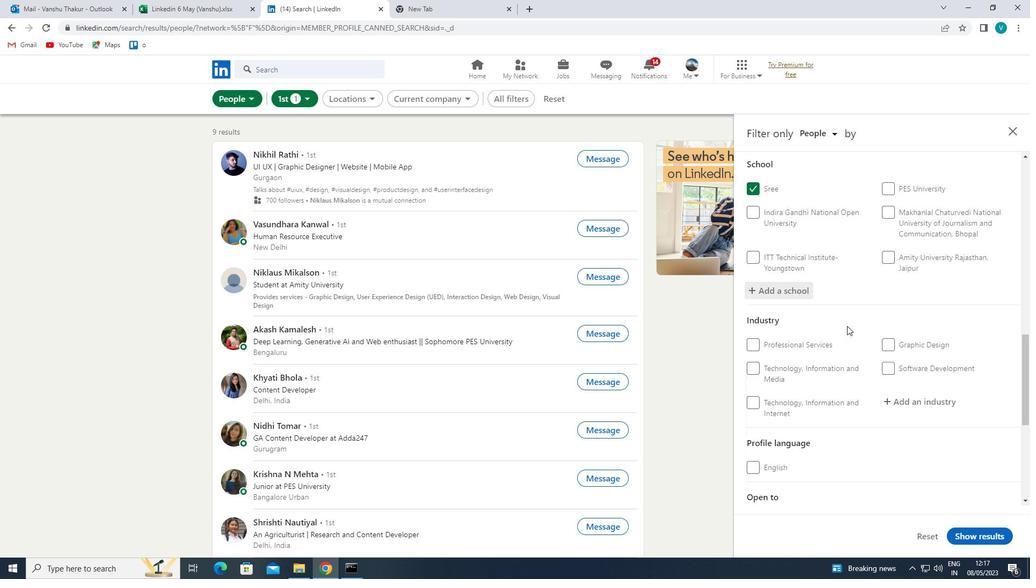 
Action: Mouse moved to (922, 280)
Screenshot: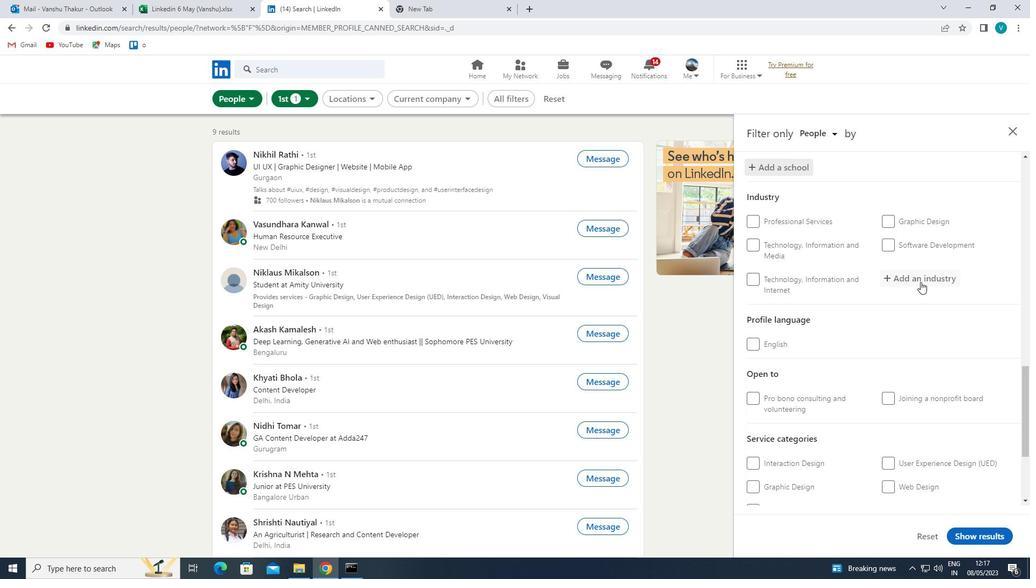 
Action: Mouse pressed left at (922, 280)
Screenshot: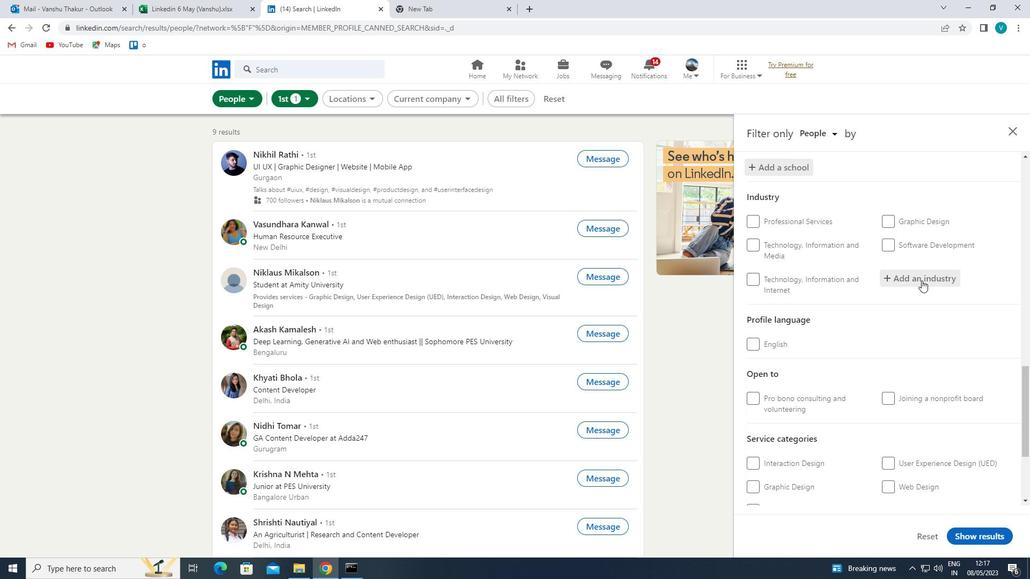 
Action: Key pressed <Key.shift>POLITICAL<Key.space>
Screenshot: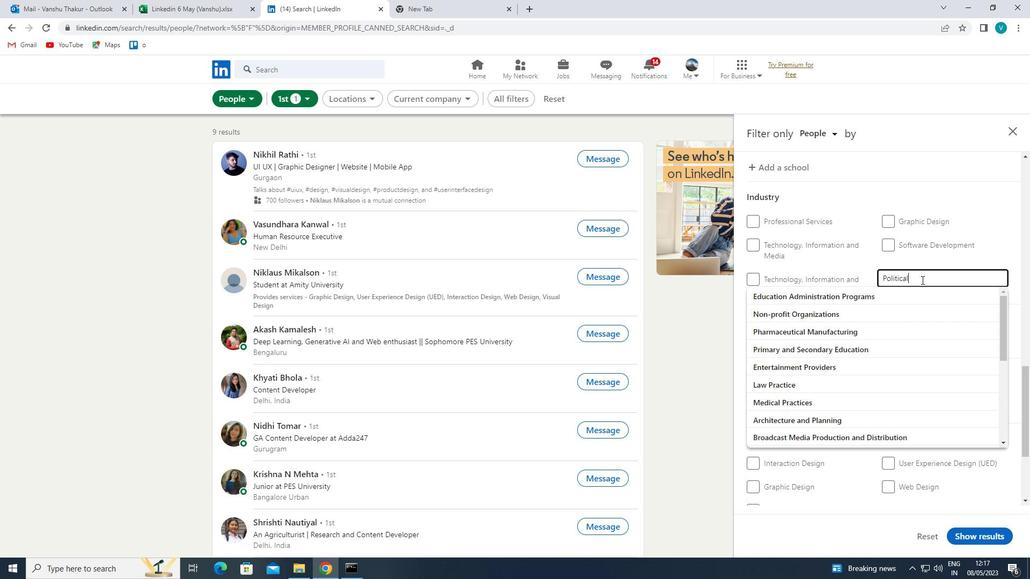 
Action: Mouse moved to (915, 301)
Screenshot: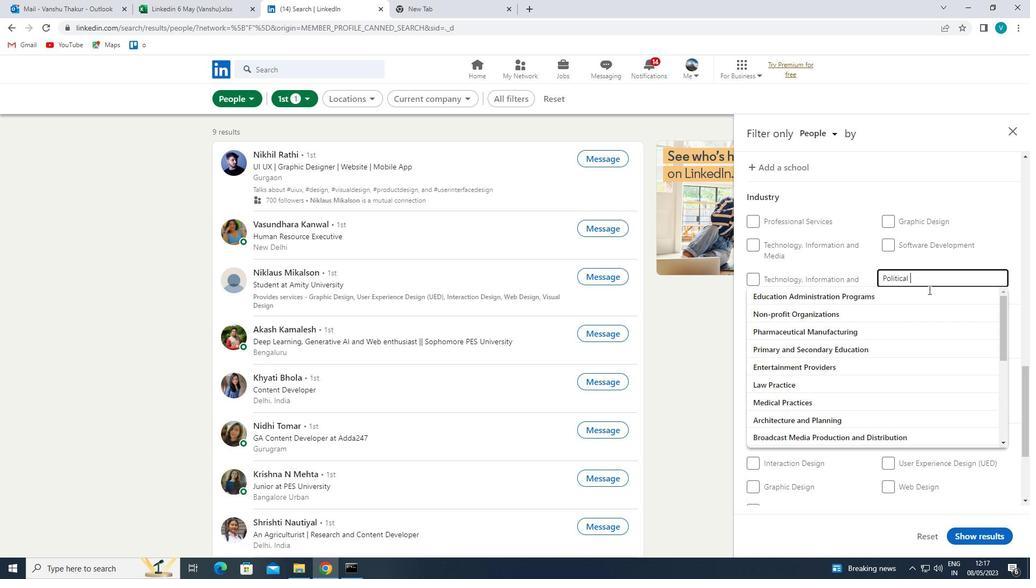 
Action: Key pressed <Key.shift><Key.shift>O
Screenshot: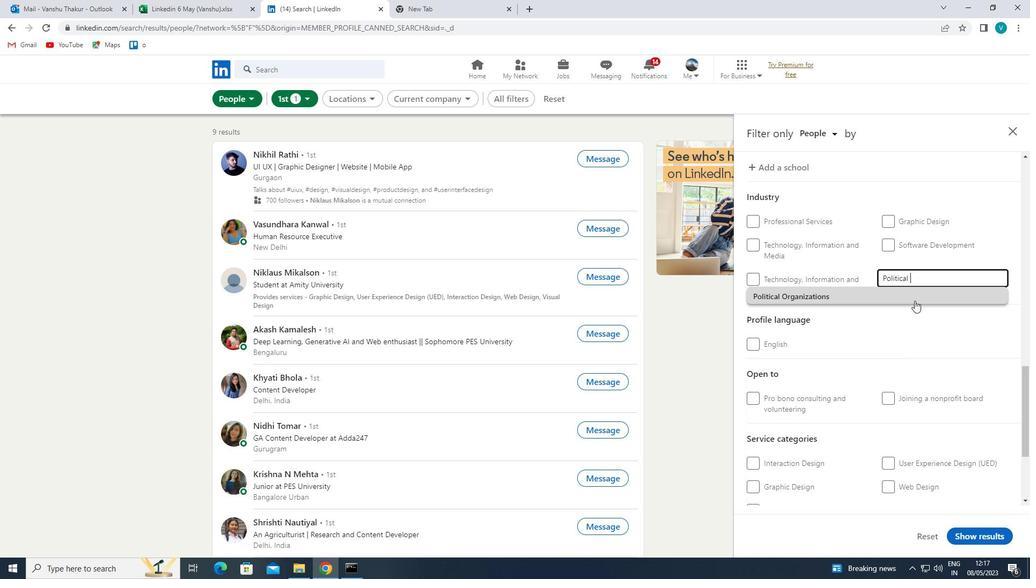 
Action: Mouse pressed left at (915, 301)
Screenshot: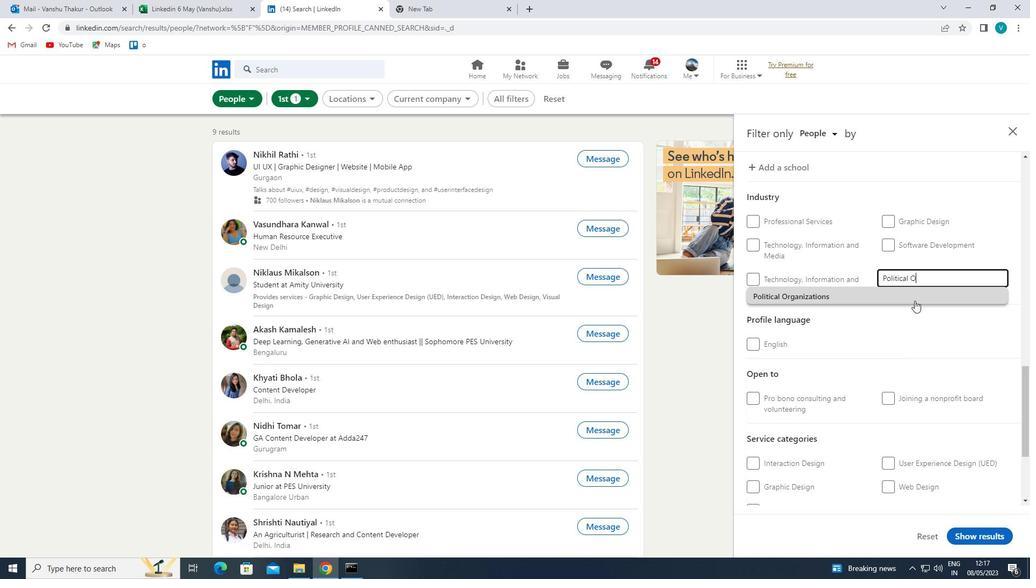 
Action: Mouse scrolled (915, 300) with delta (0, 0)
Screenshot: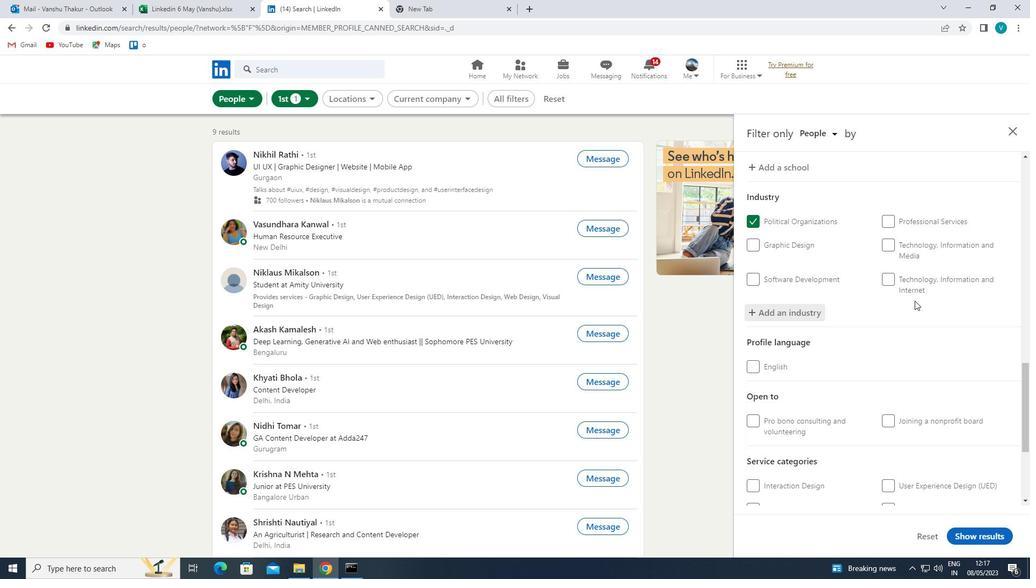 
Action: Mouse scrolled (915, 300) with delta (0, 0)
Screenshot: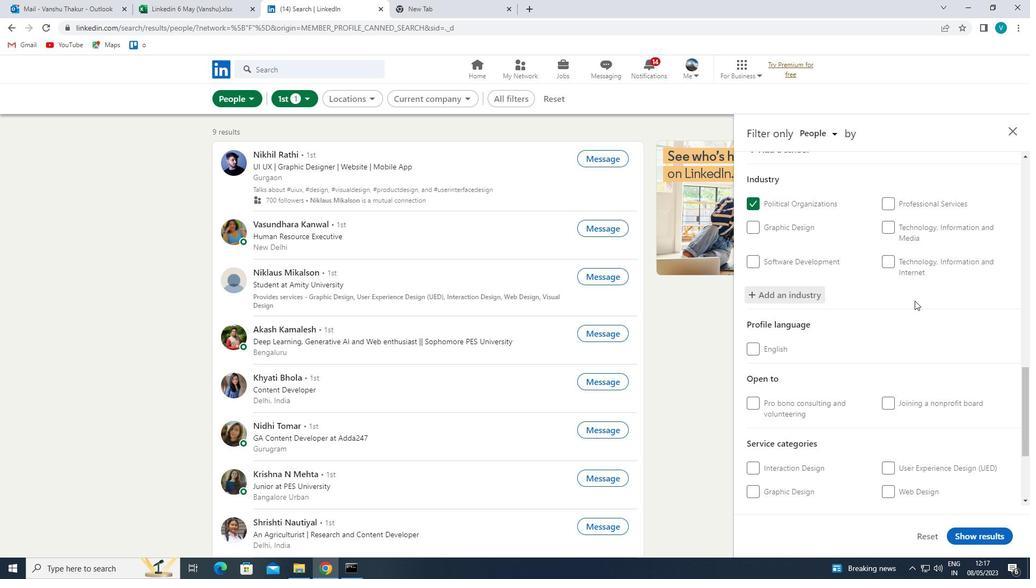 
Action: Mouse scrolled (915, 300) with delta (0, 0)
Screenshot: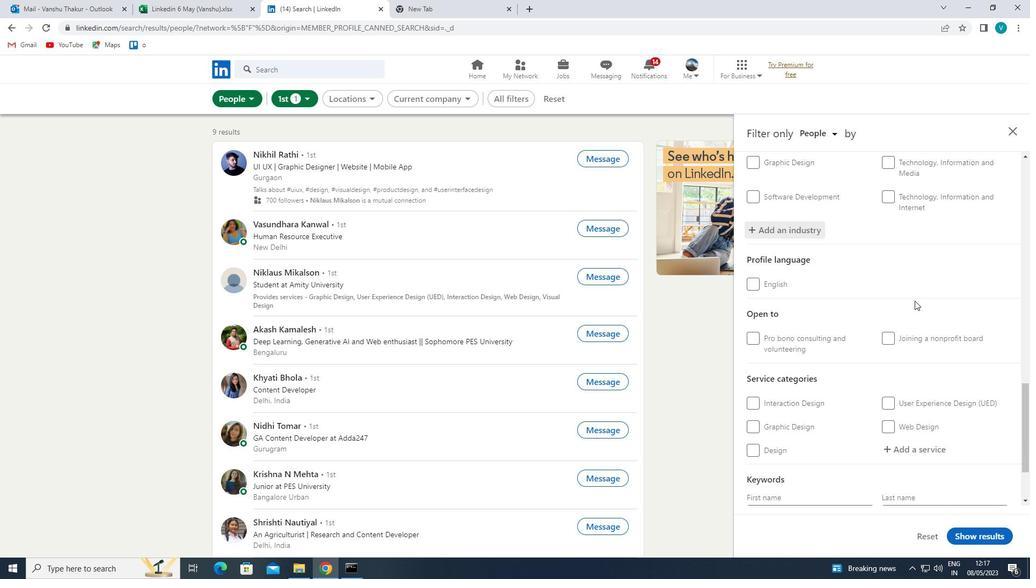
Action: Mouse scrolled (915, 300) with delta (0, 0)
Screenshot: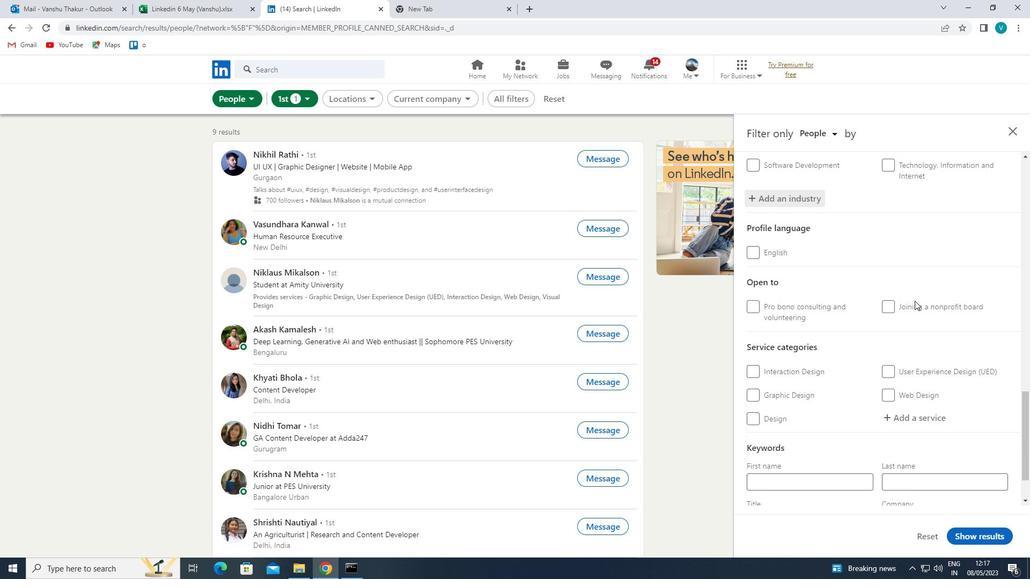
Action: Mouse moved to (938, 360)
Screenshot: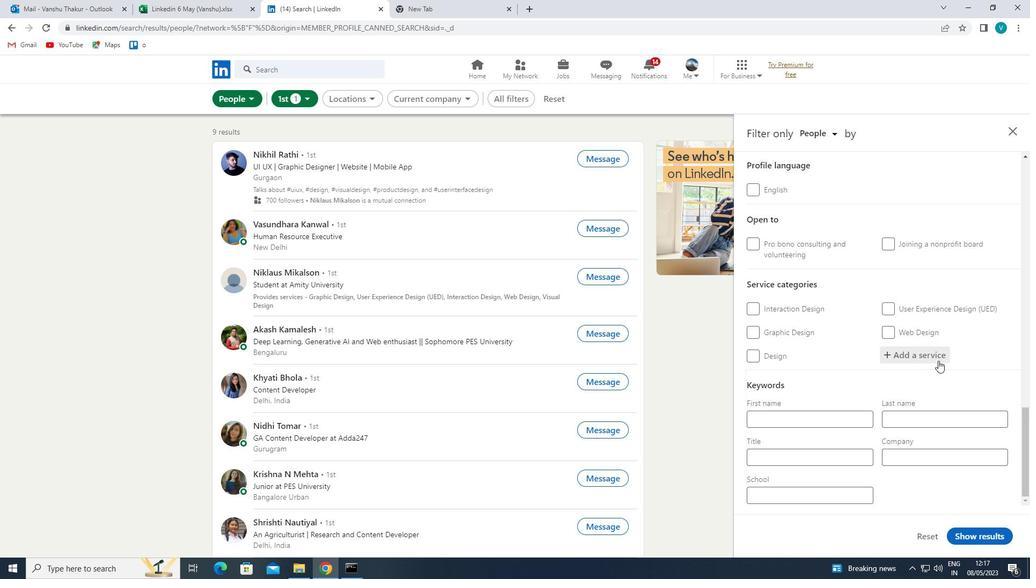 
Action: Mouse pressed left at (938, 360)
Screenshot: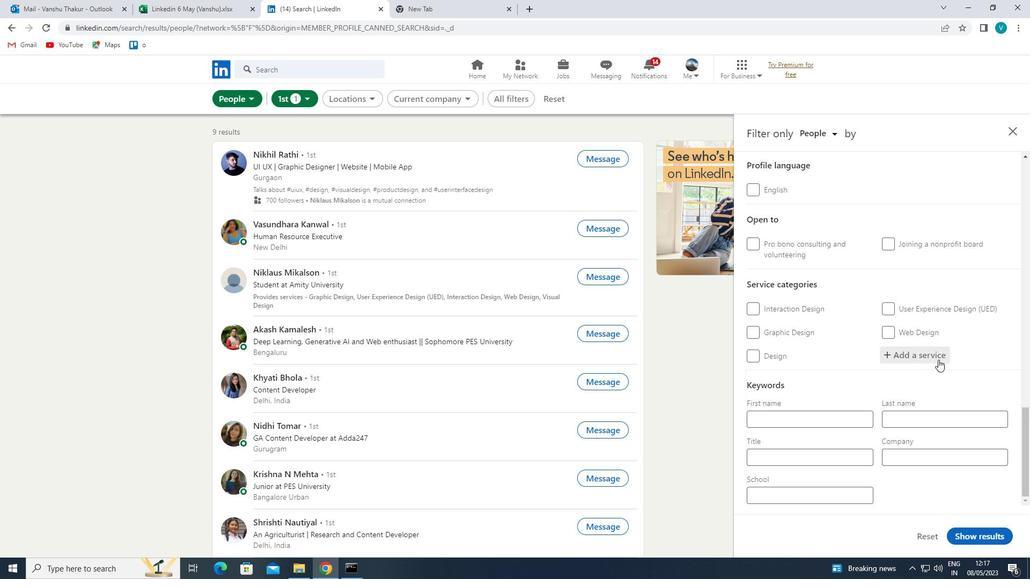 
Action: Key pressed <Key.shift>IMMI
Screenshot: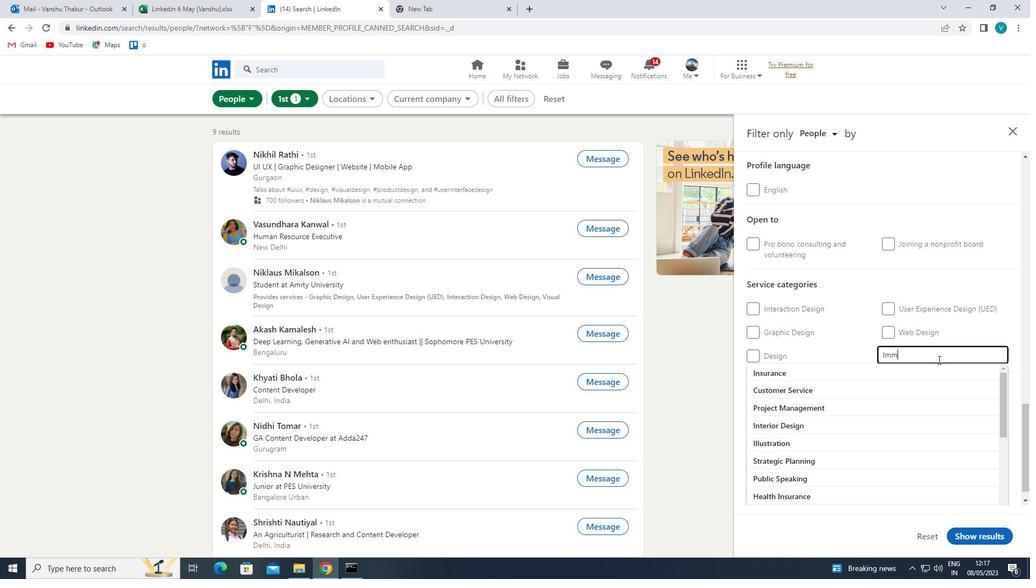 
Action: Mouse moved to (855, 371)
Screenshot: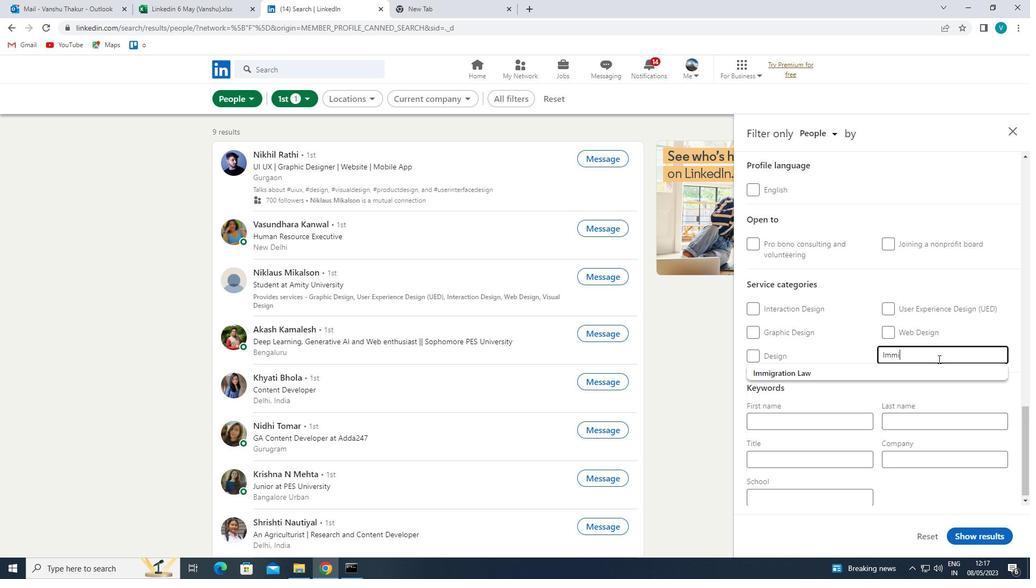 
Action: Mouse pressed left at (855, 371)
Screenshot: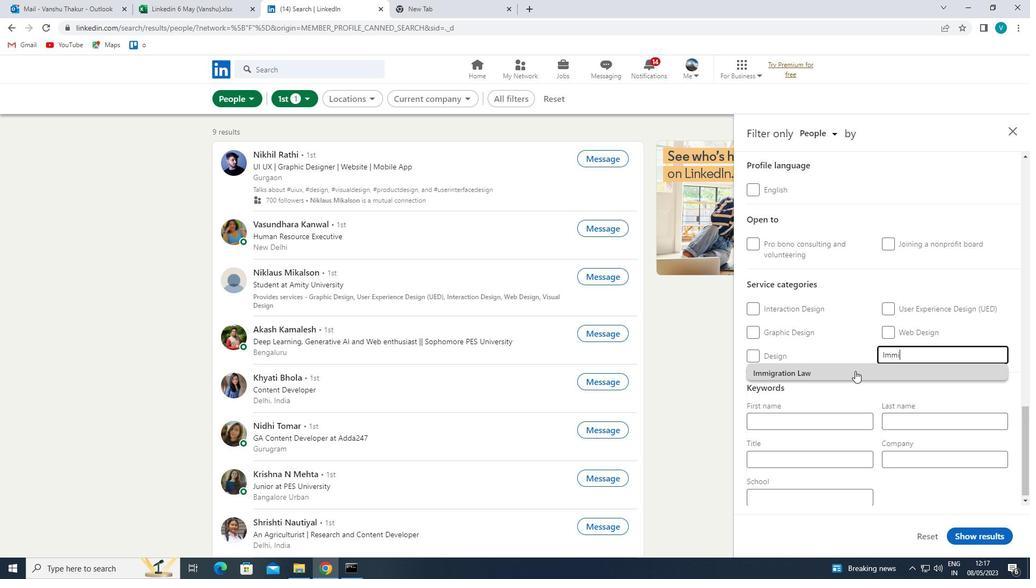 
Action: Mouse moved to (856, 372)
Screenshot: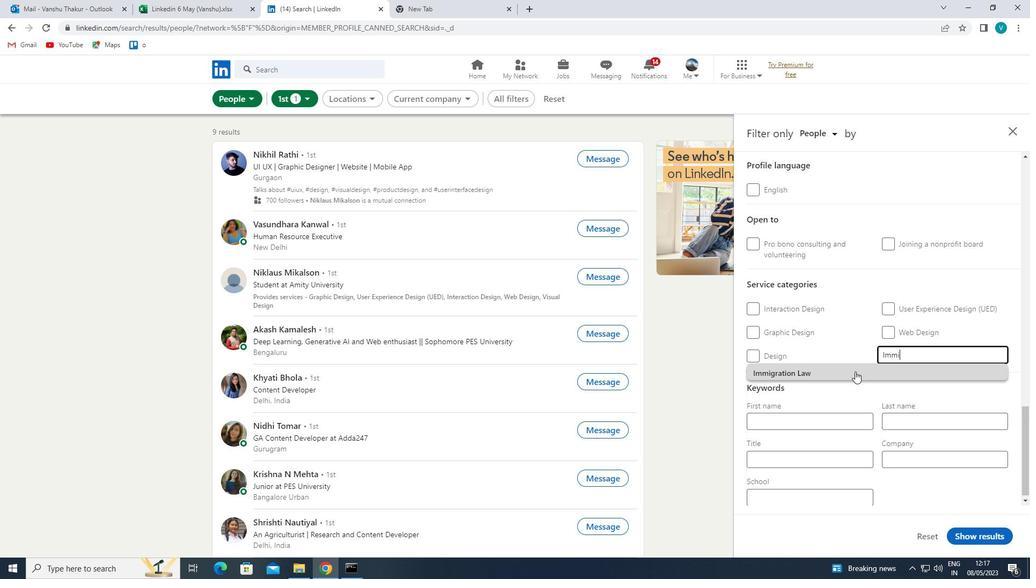
Action: Mouse scrolled (856, 372) with delta (0, 0)
Screenshot: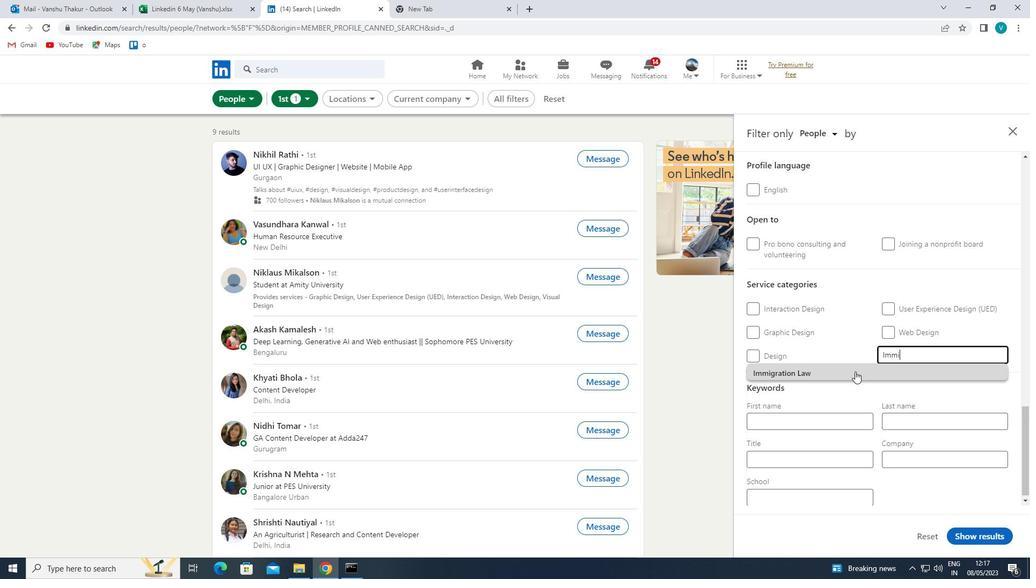 
Action: Mouse moved to (856, 375)
Screenshot: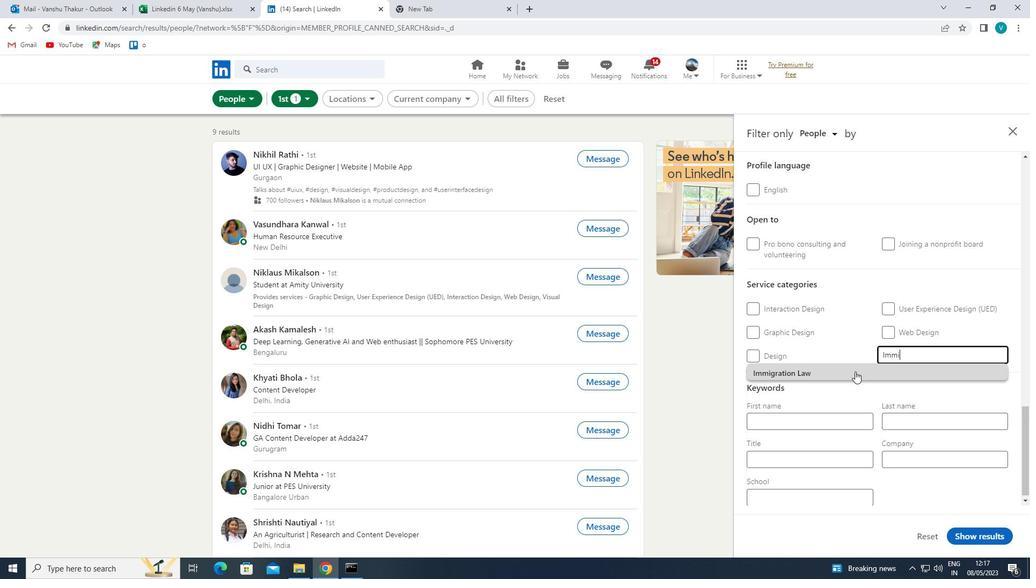 
Action: Mouse scrolled (856, 375) with delta (0, 0)
Screenshot: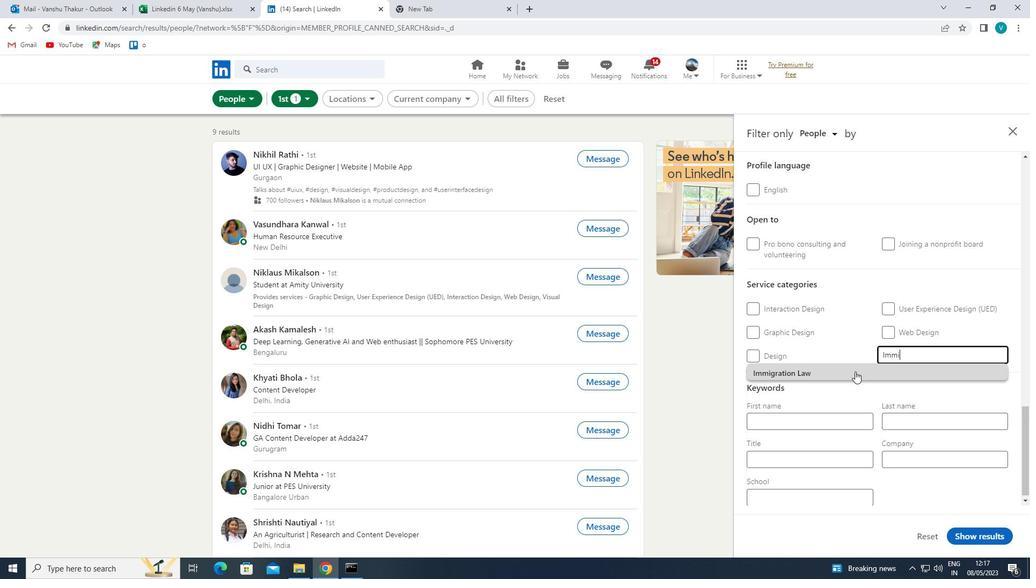 
Action: Mouse moved to (856, 378)
Screenshot: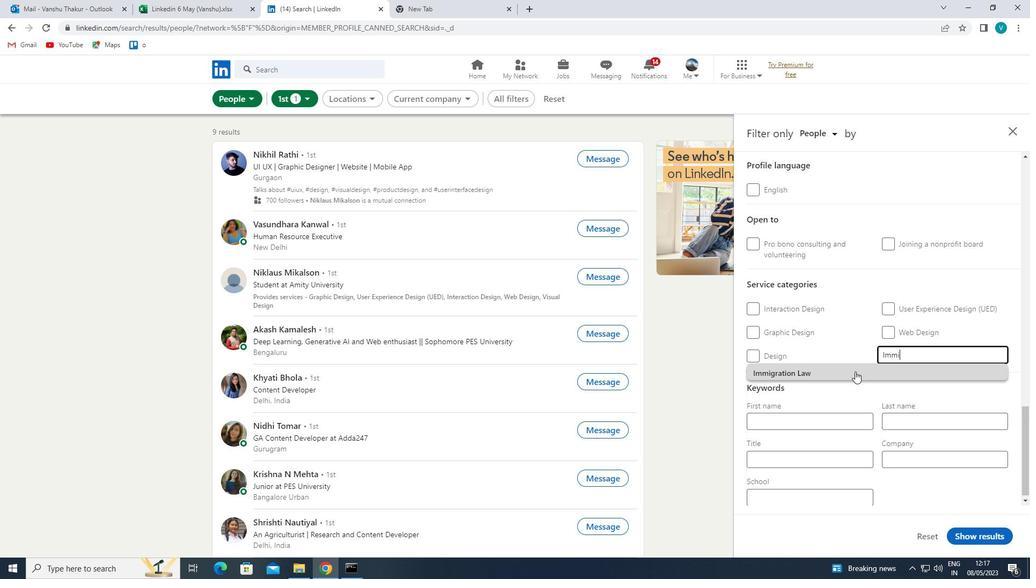 
Action: Mouse scrolled (856, 377) with delta (0, 0)
Screenshot: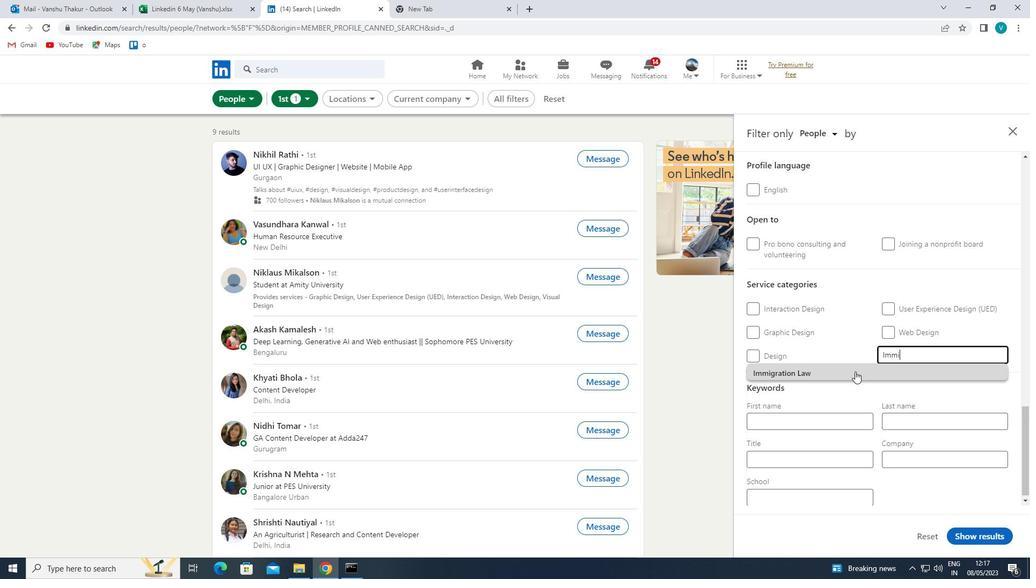
Action: Mouse moved to (850, 438)
Screenshot: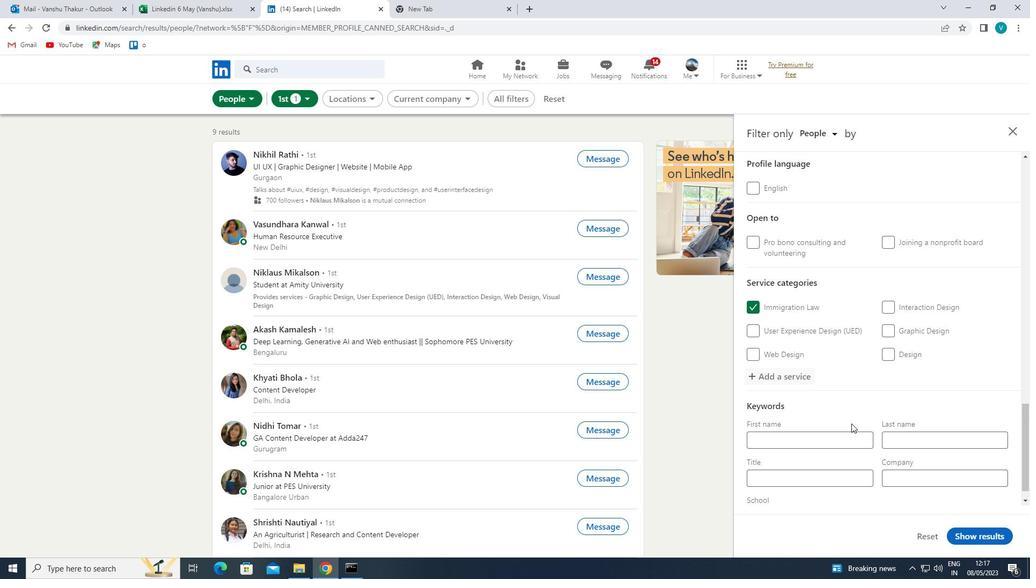 
Action: Mouse pressed left at (850, 438)
Screenshot: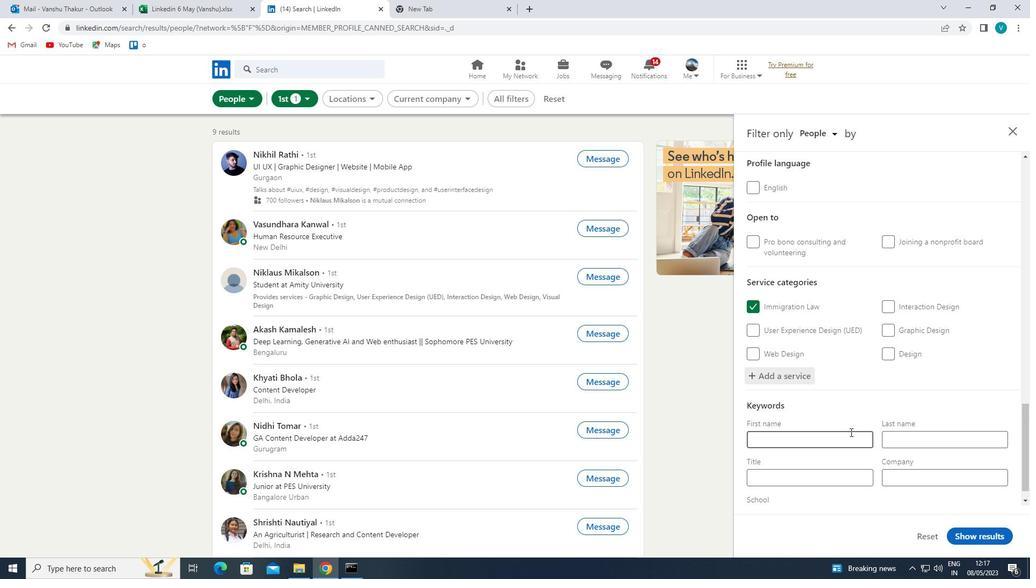 
Action: Mouse moved to (839, 459)
Screenshot: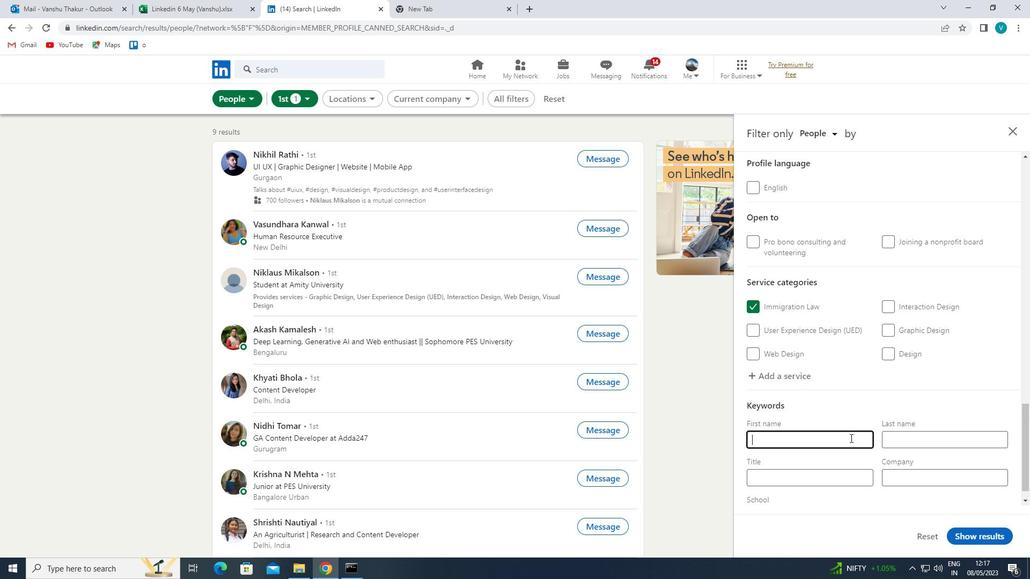 
Action: Mouse scrolled (839, 458) with delta (0, 0)
Screenshot: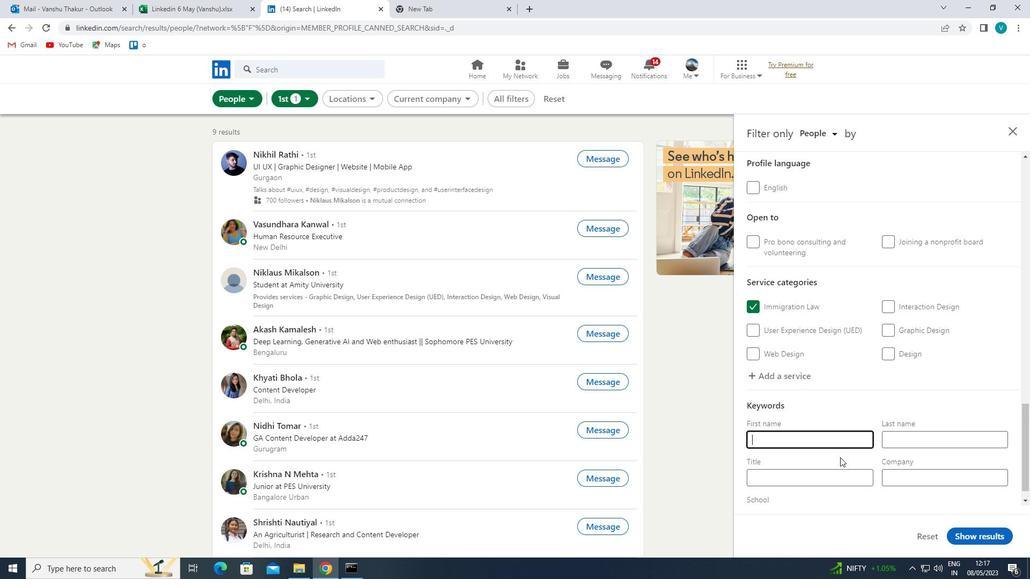 
Action: Mouse scrolled (839, 458) with delta (0, 0)
Screenshot: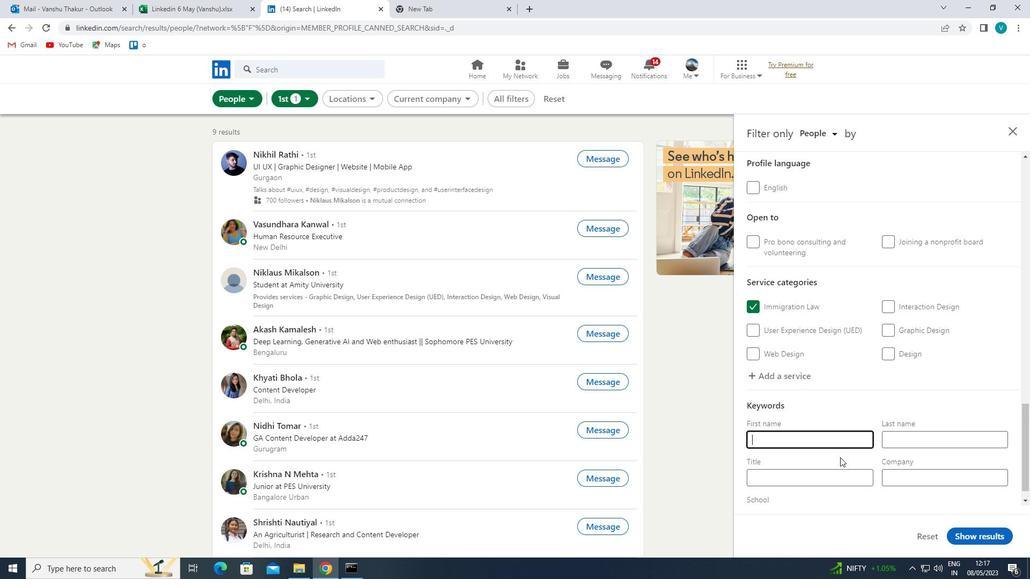 
Action: Mouse scrolled (839, 458) with delta (0, 0)
Screenshot: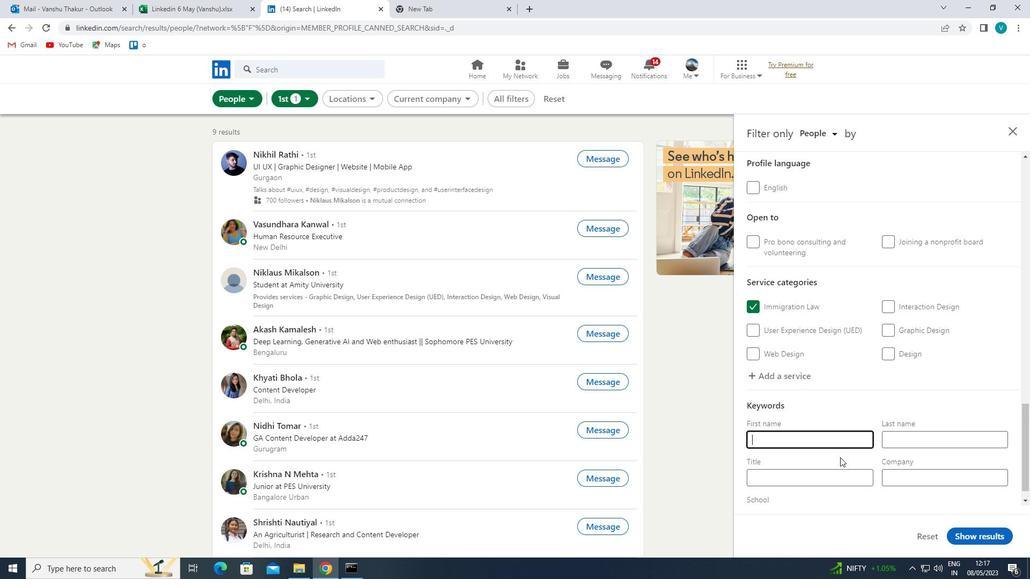 
Action: Mouse moved to (827, 448)
Screenshot: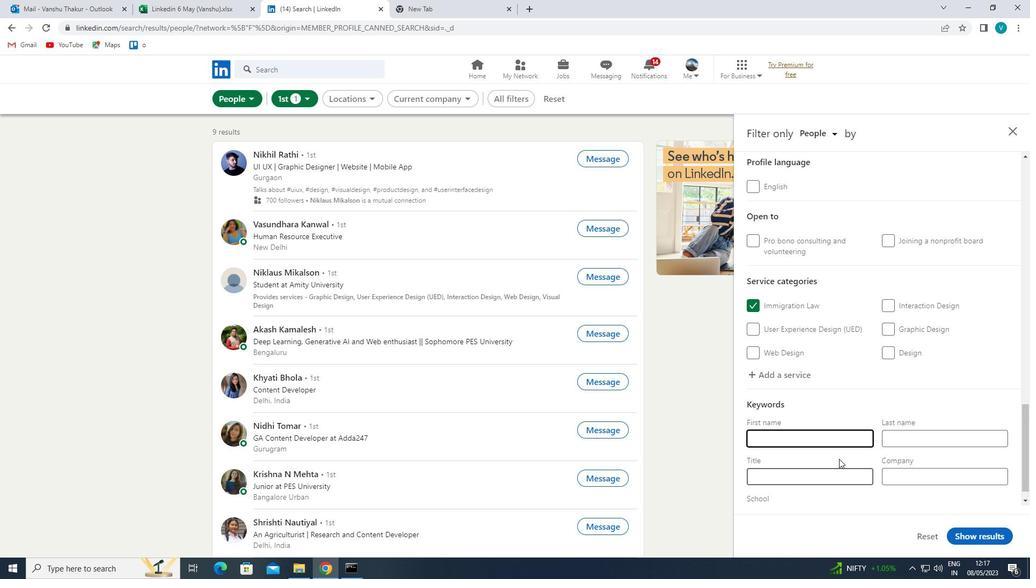 
Action: Mouse pressed left at (827, 448)
Screenshot: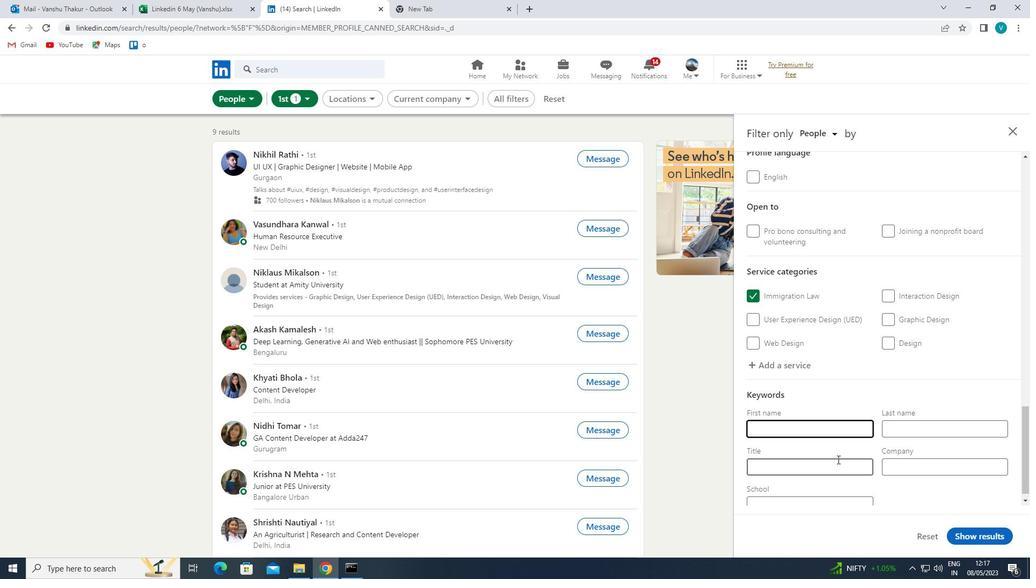 
Action: Mouse moved to (828, 444)
Screenshot: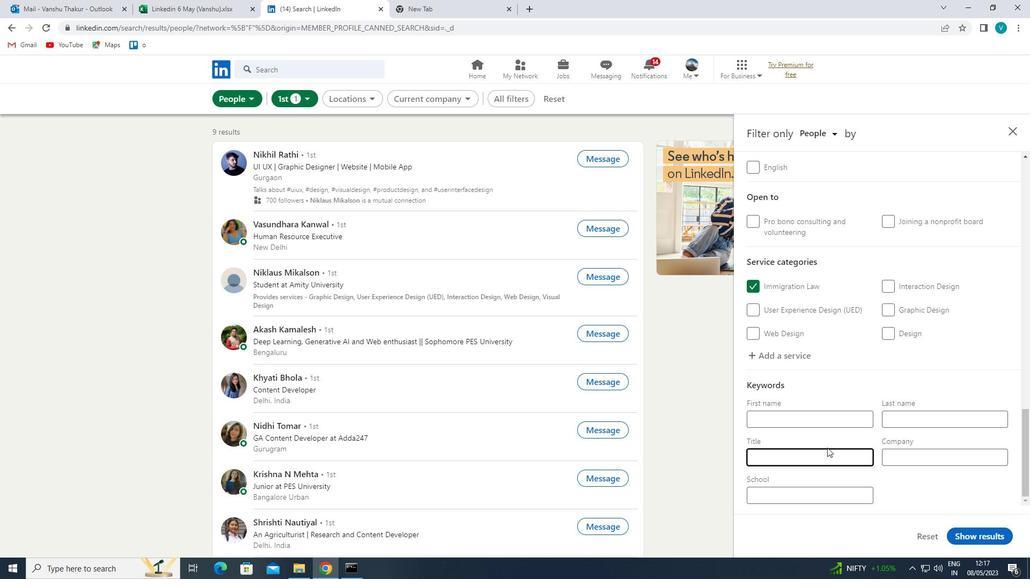 
Action: Key pressed <Key.shift>BUSINESS<Key.space><Key.shift>ANALYST<Key.space>
Screenshot: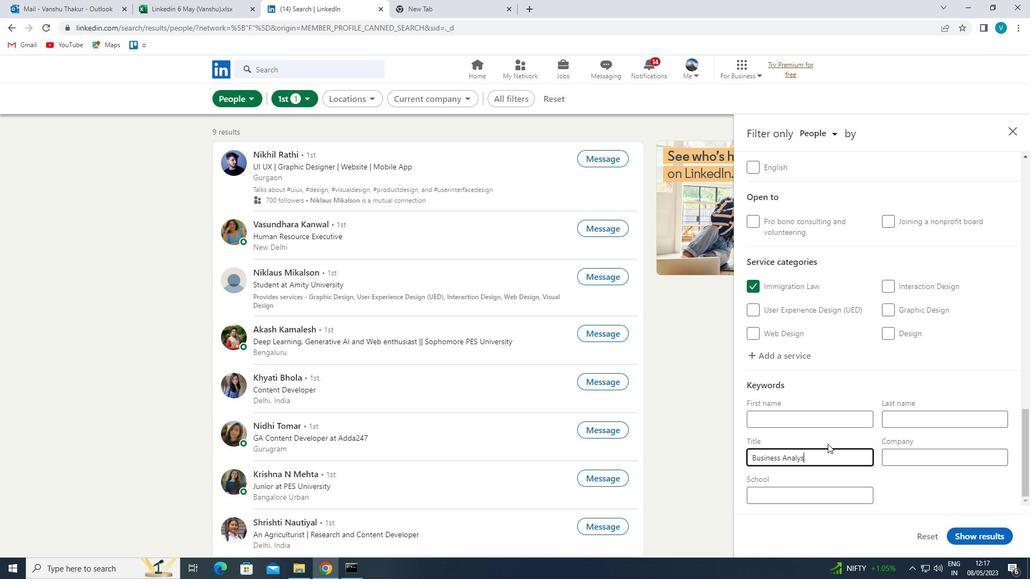 
Action: Mouse moved to (976, 534)
Screenshot: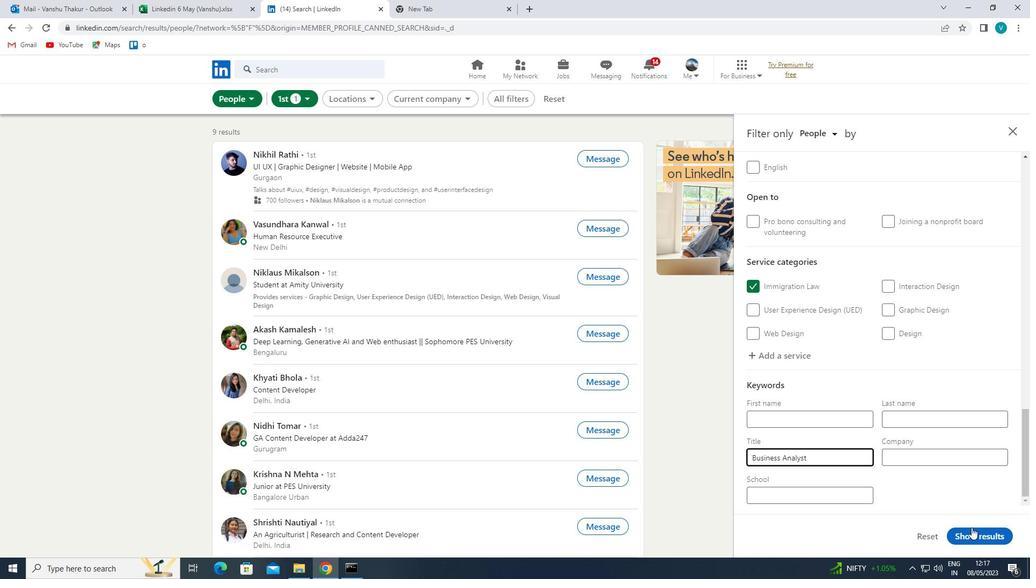 
Action: Mouse pressed left at (976, 534)
Screenshot: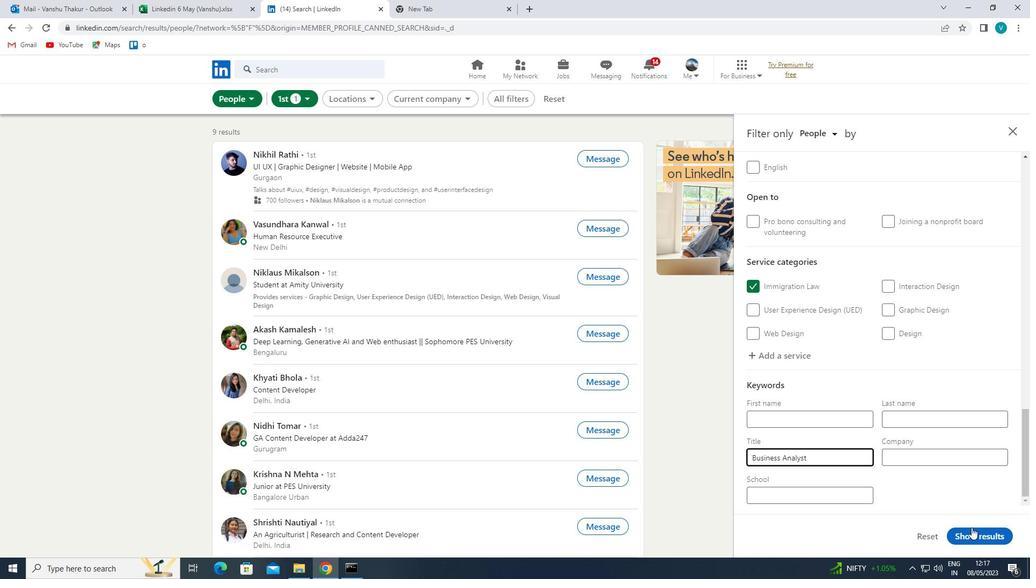 
